 Task: Look for Airbnb properties in Loch Garman, Ireland from 22nd November, 2023 to 30th November, 2023 for 2 adults.1  bedroom having 1 bed and 1 bathroom. Property type can be hotel. Booking option can be shelf check-in. Look for 3 properties as per requirement.
Action: Mouse moved to (445, 153)
Screenshot: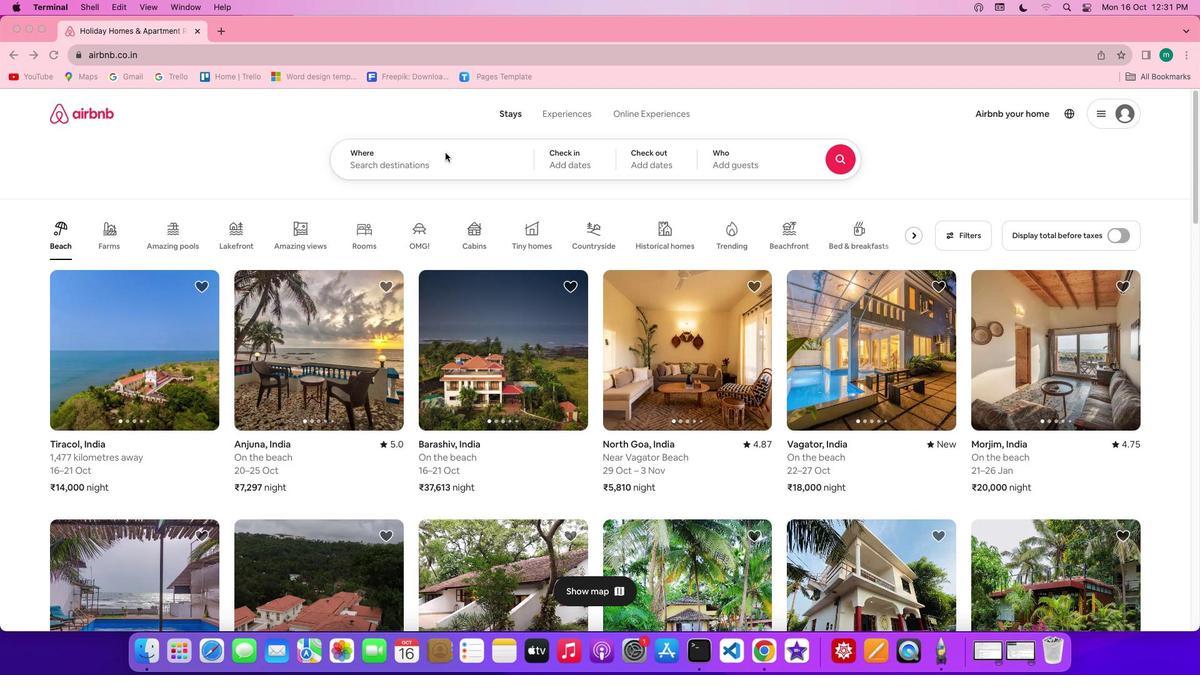 
Action: Mouse pressed left at (445, 153)
Screenshot: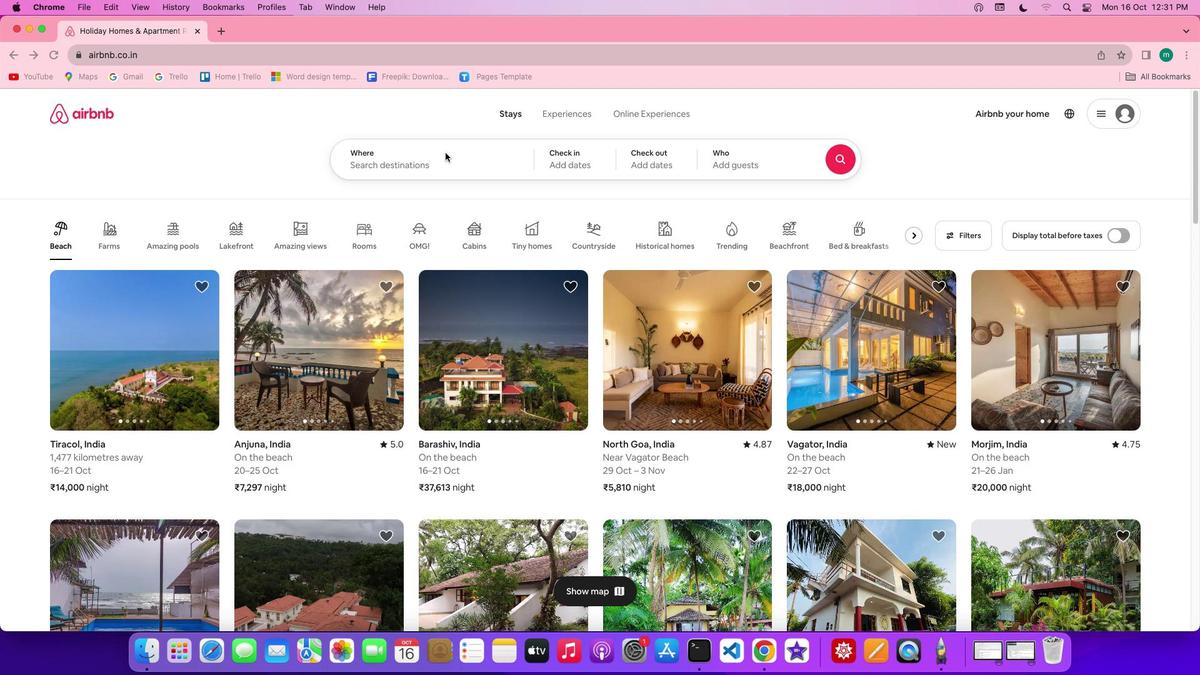 
Action: Mouse moved to (445, 153)
Screenshot: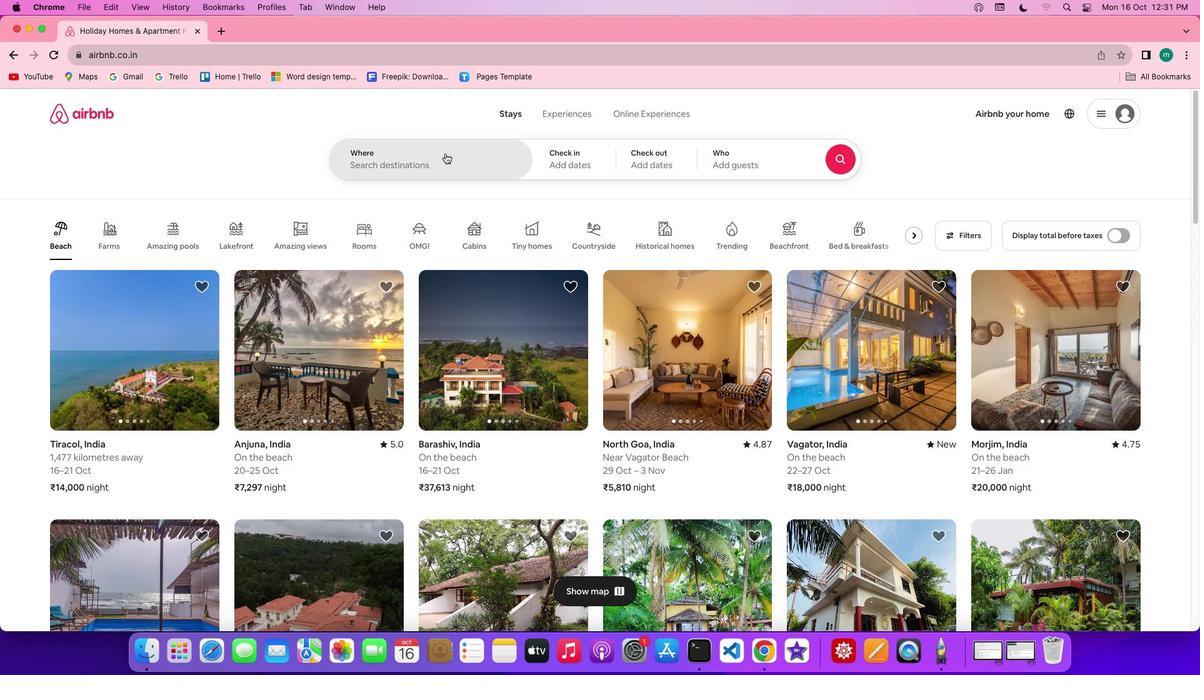 
Action: Mouse pressed left at (445, 153)
Screenshot: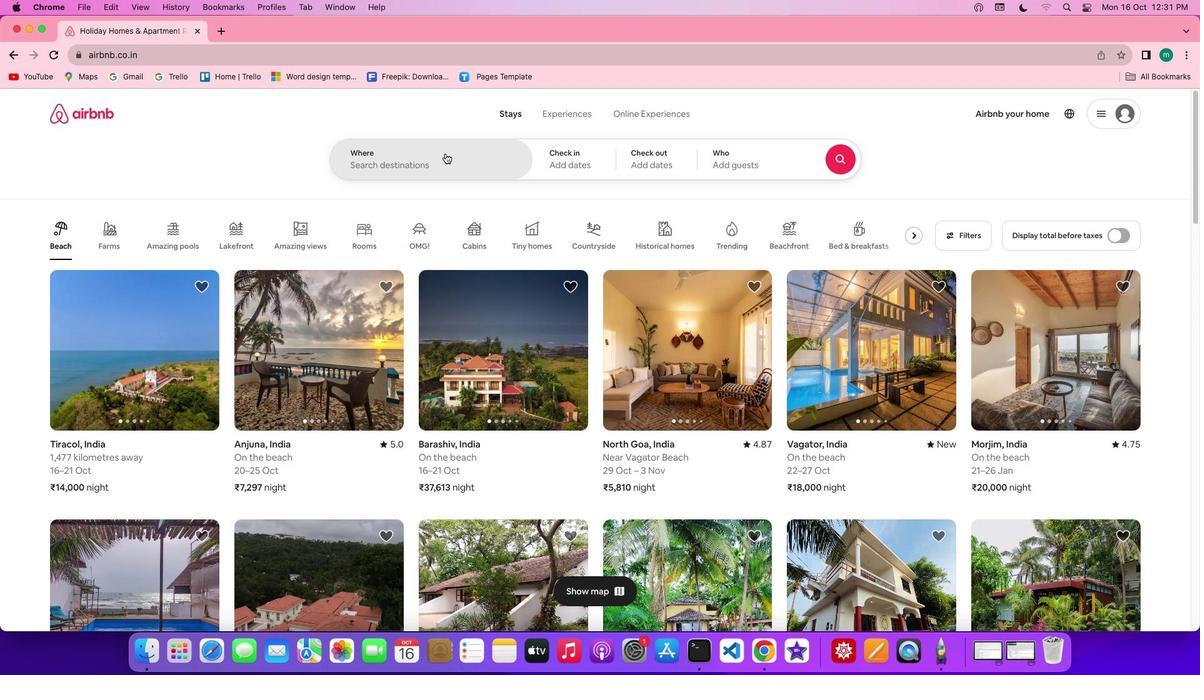 
Action: Key pressed Key.shift'L''o''c''h'Key.spaceKey.shift'G''a''r''m''a''n'','Key.shift'I''r''e''l''a''n''d'
Screenshot: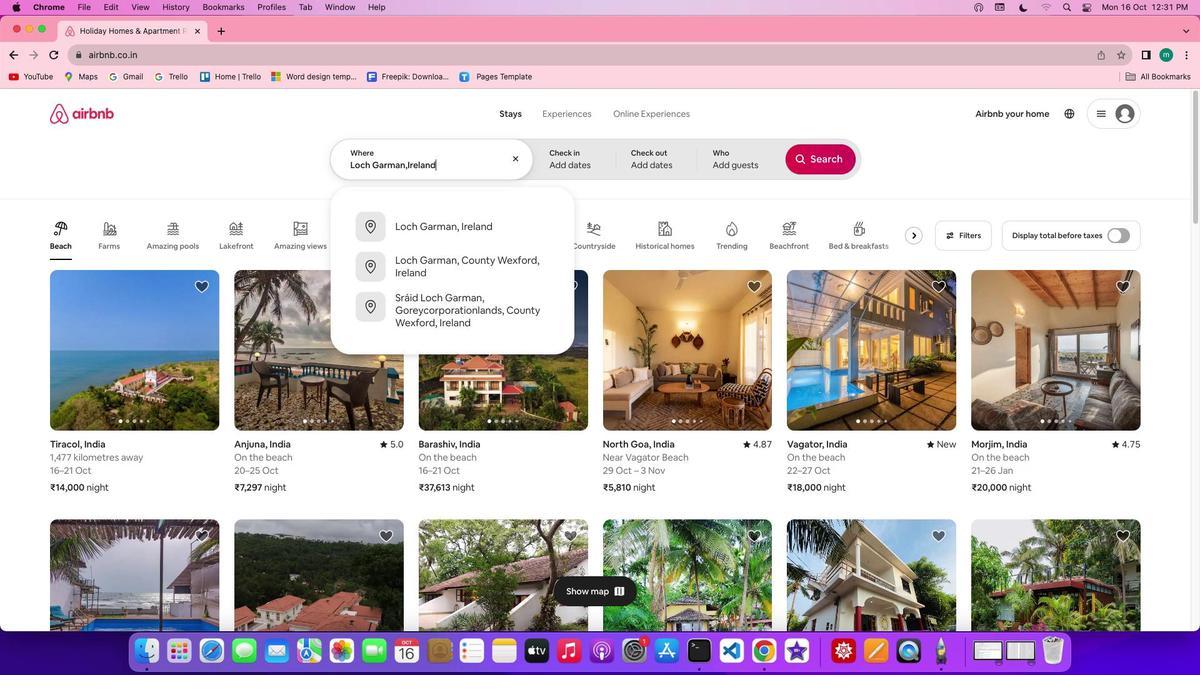 
Action: Mouse moved to (460, 214)
Screenshot: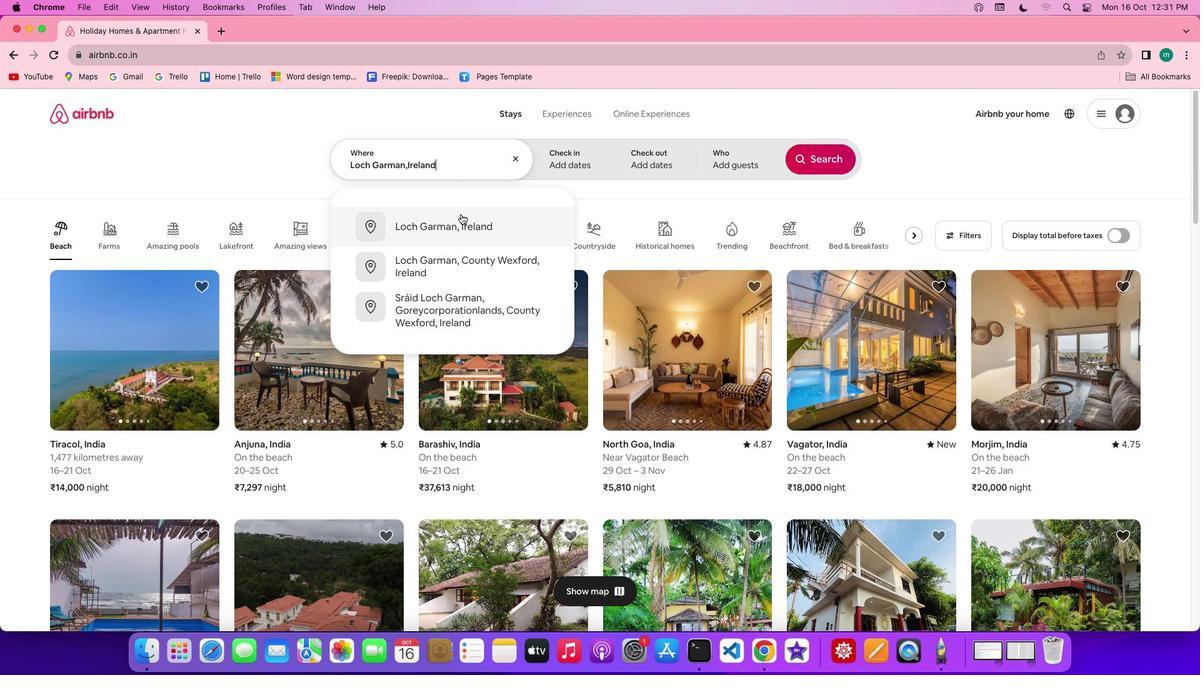 
Action: Mouse pressed left at (460, 214)
Screenshot: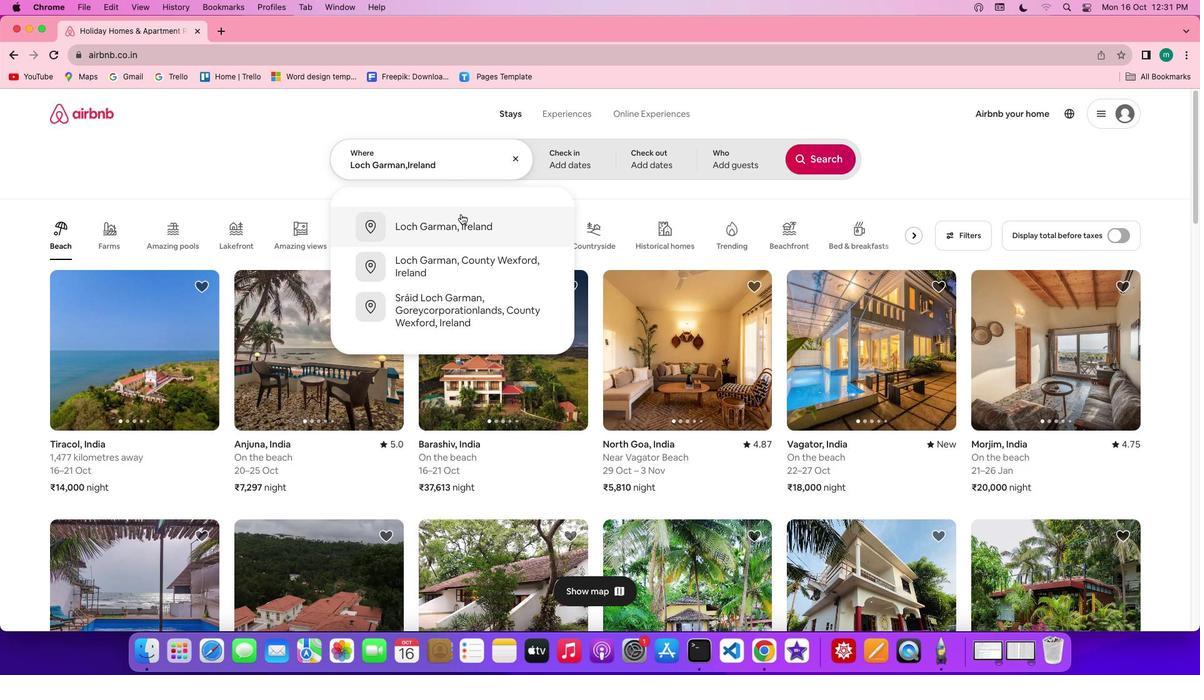 
Action: Mouse moved to (716, 403)
Screenshot: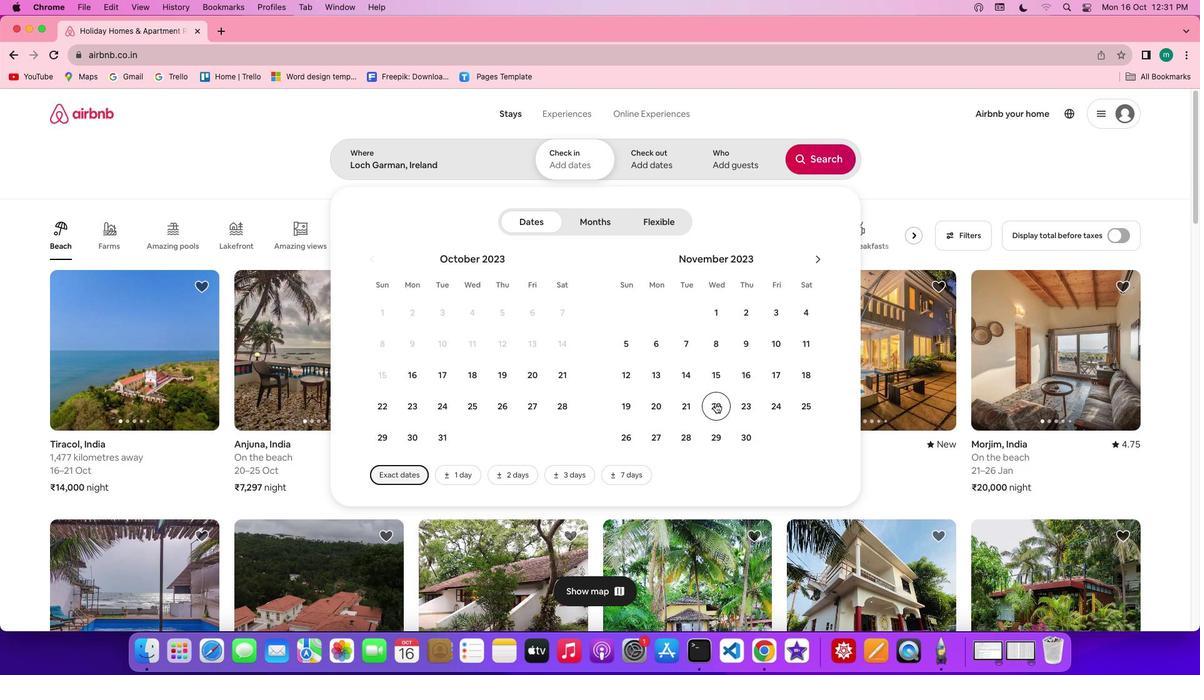 
Action: Mouse pressed left at (716, 403)
Screenshot: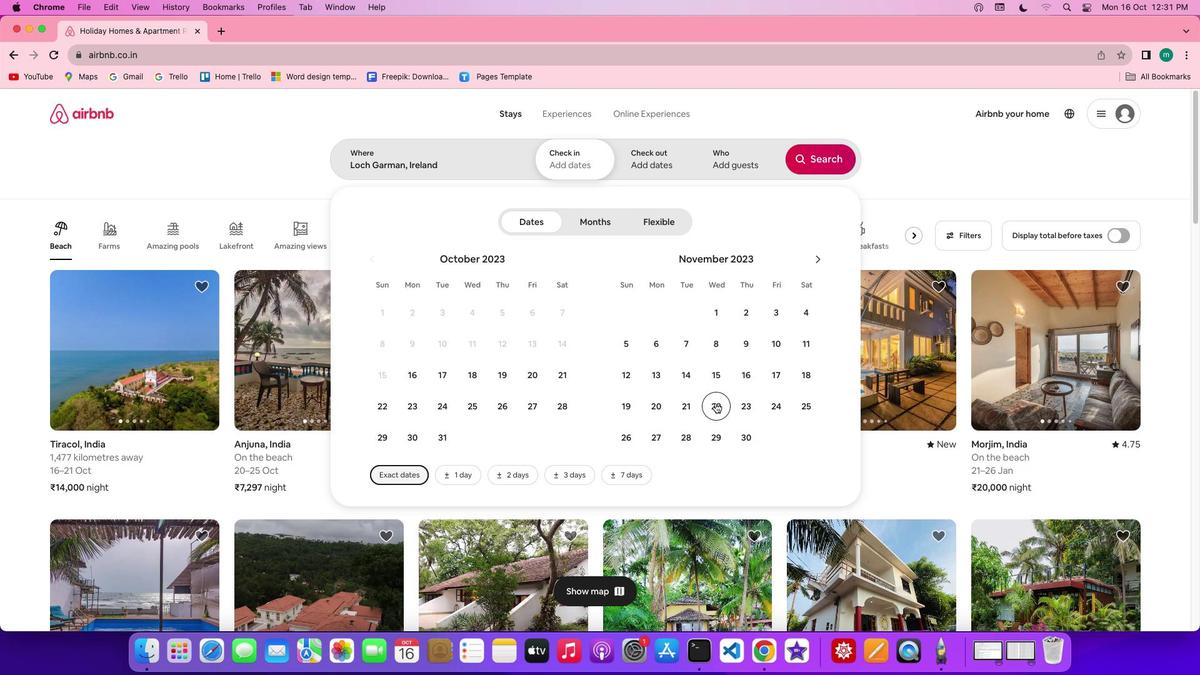 
Action: Mouse moved to (755, 441)
Screenshot: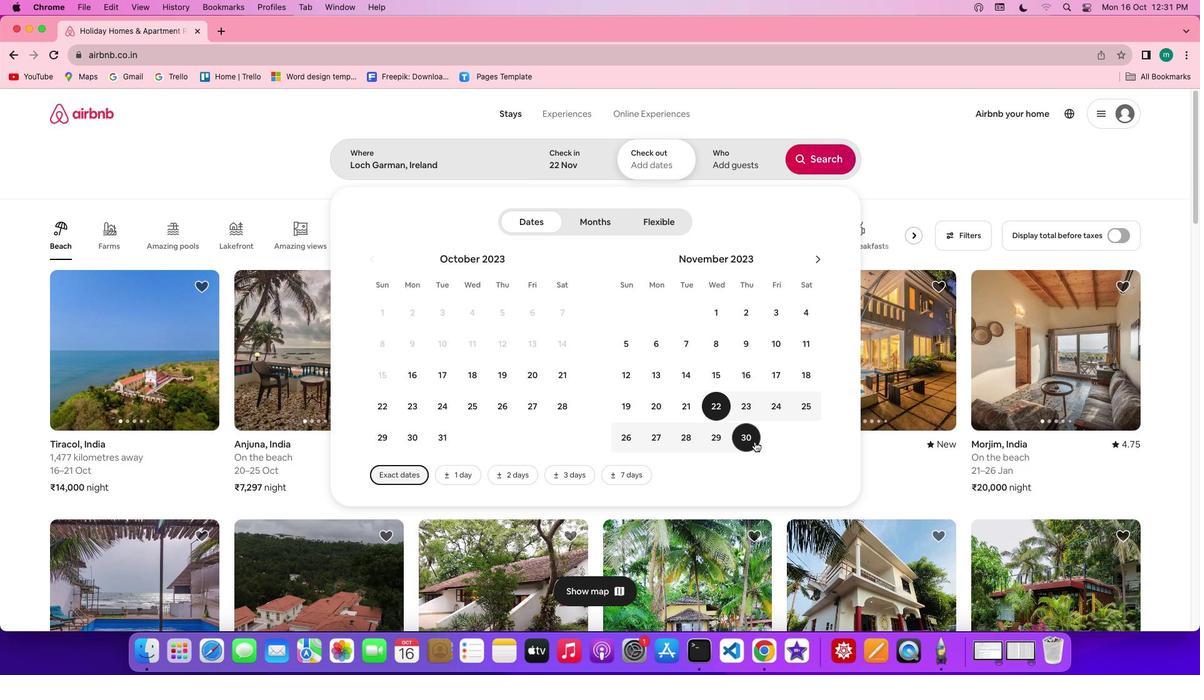 
Action: Mouse pressed left at (755, 441)
Screenshot: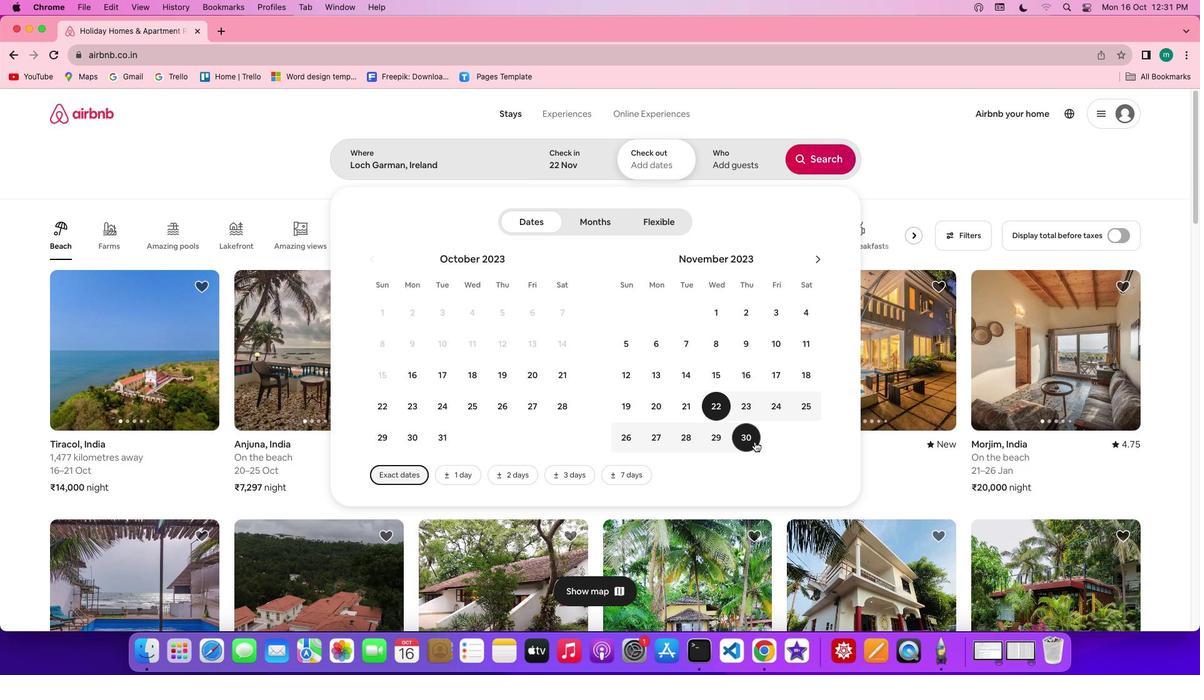 
Action: Mouse moved to (724, 144)
Screenshot: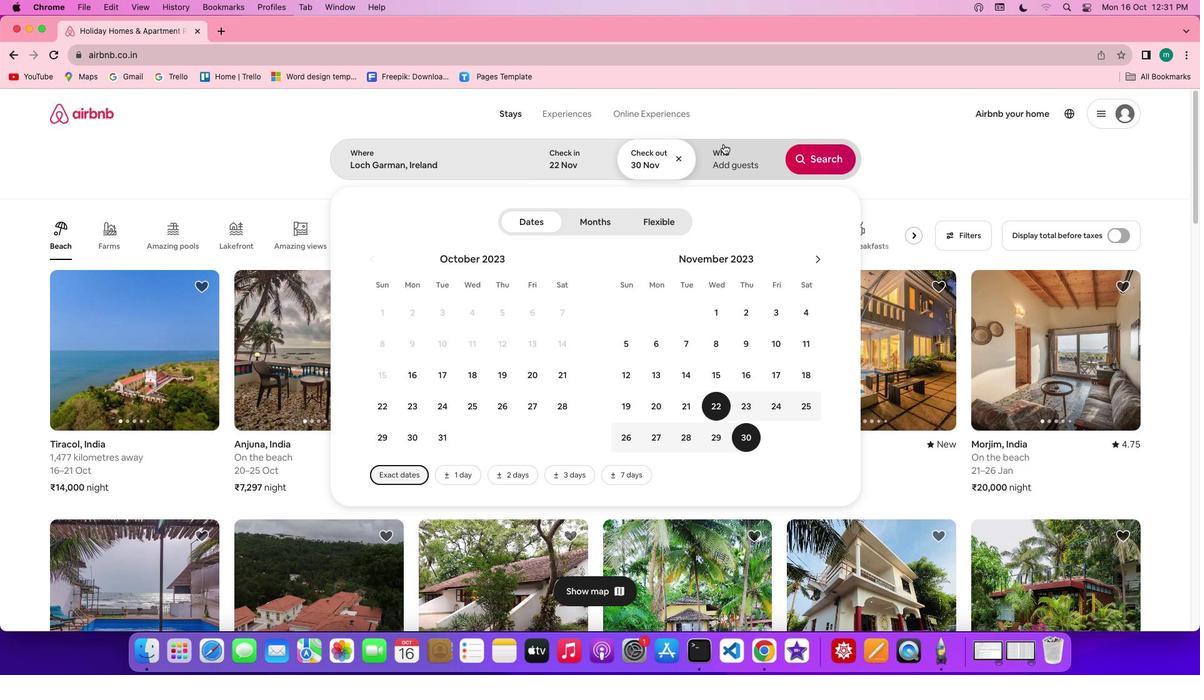 
Action: Mouse pressed left at (724, 144)
Screenshot: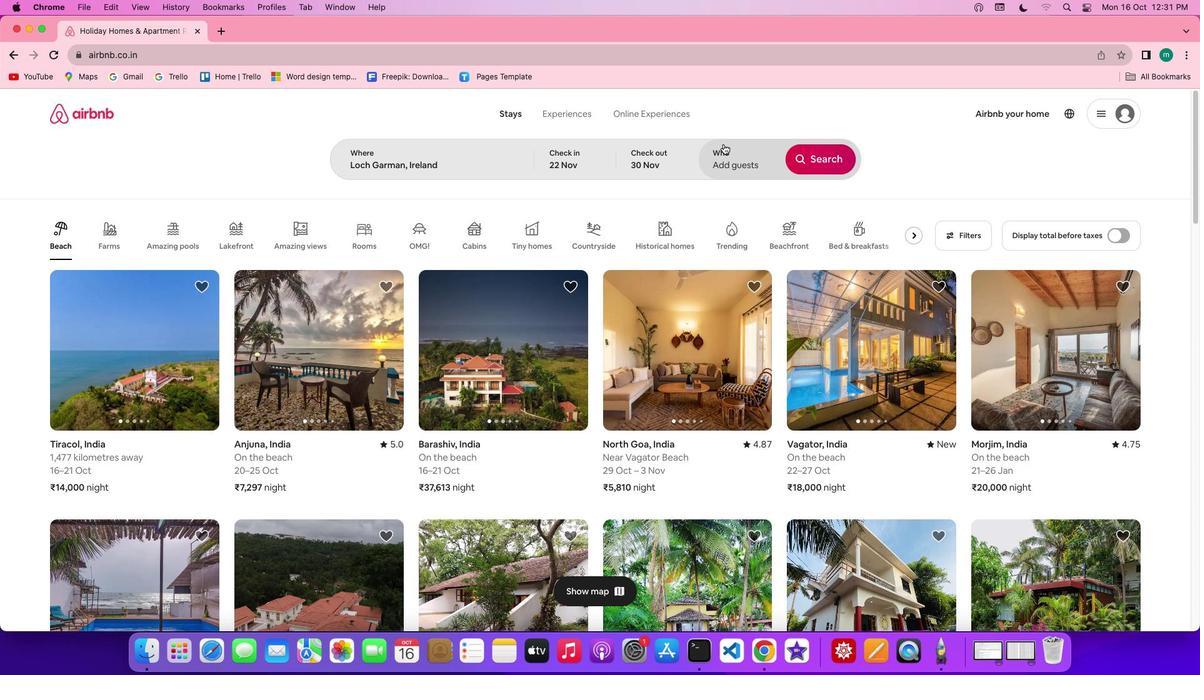 
Action: Mouse moved to (823, 225)
Screenshot: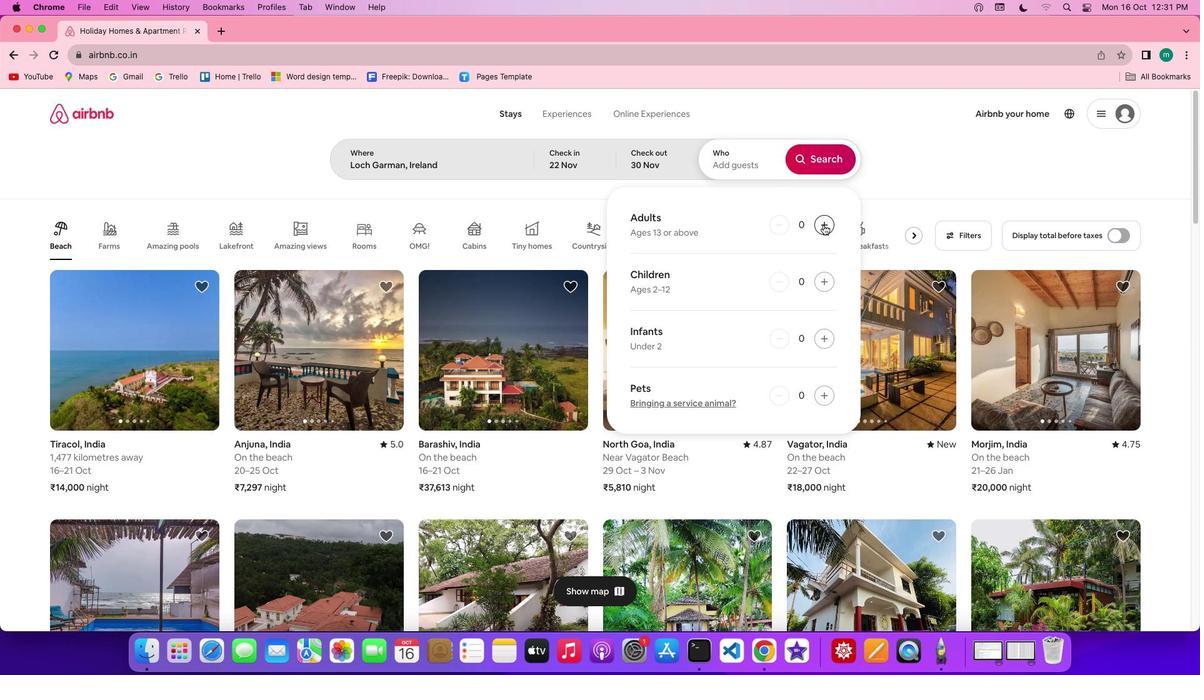
Action: Mouse pressed left at (823, 225)
Screenshot: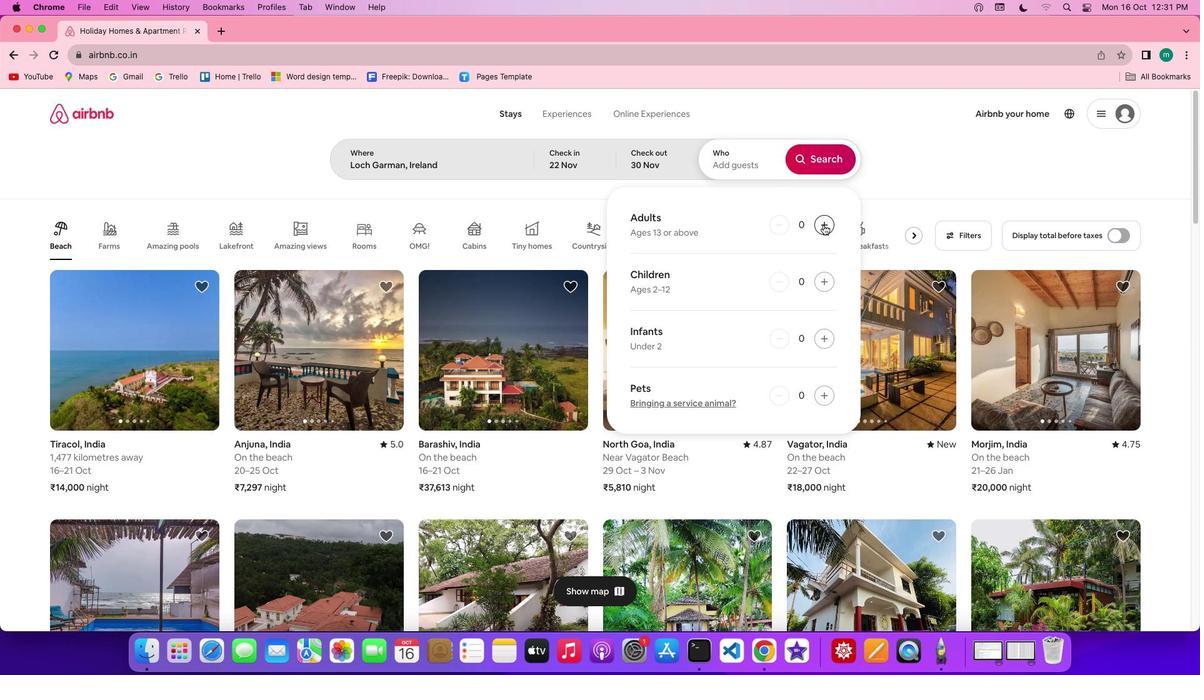 
Action: Mouse pressed left at (823, 225)
Screenshot: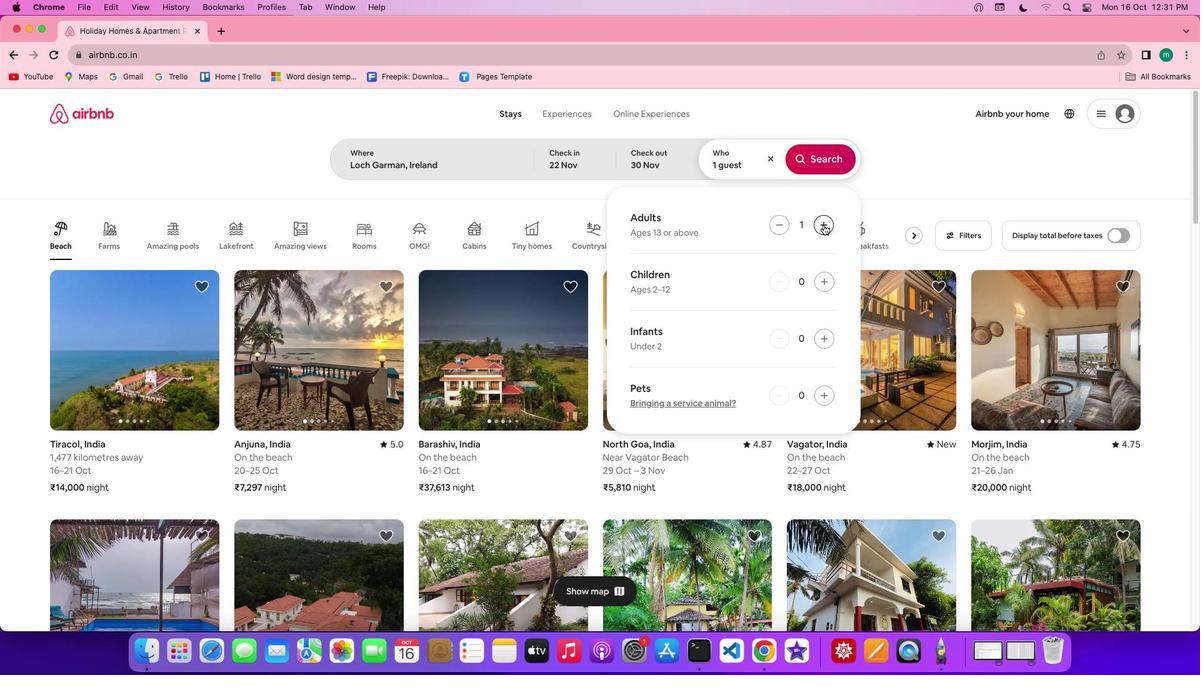 
Action: Mouse moved to (829, 163)
Screenshot: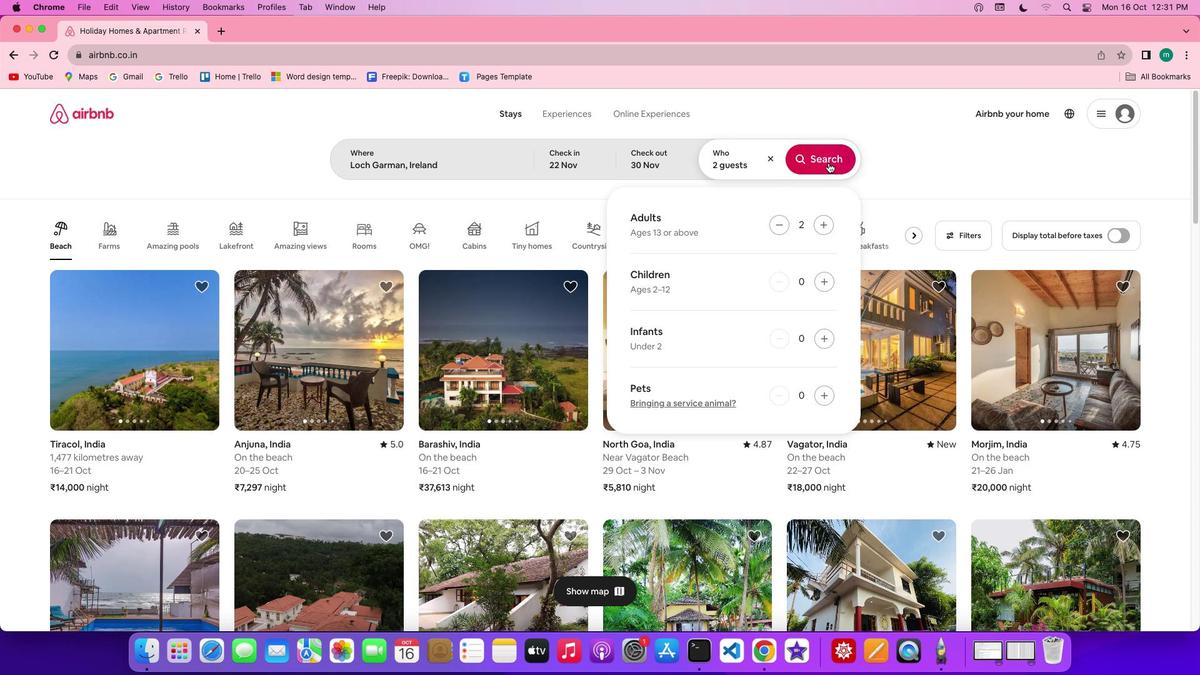 
Action: Mouse pressed left at (829, 163)
Screenshot: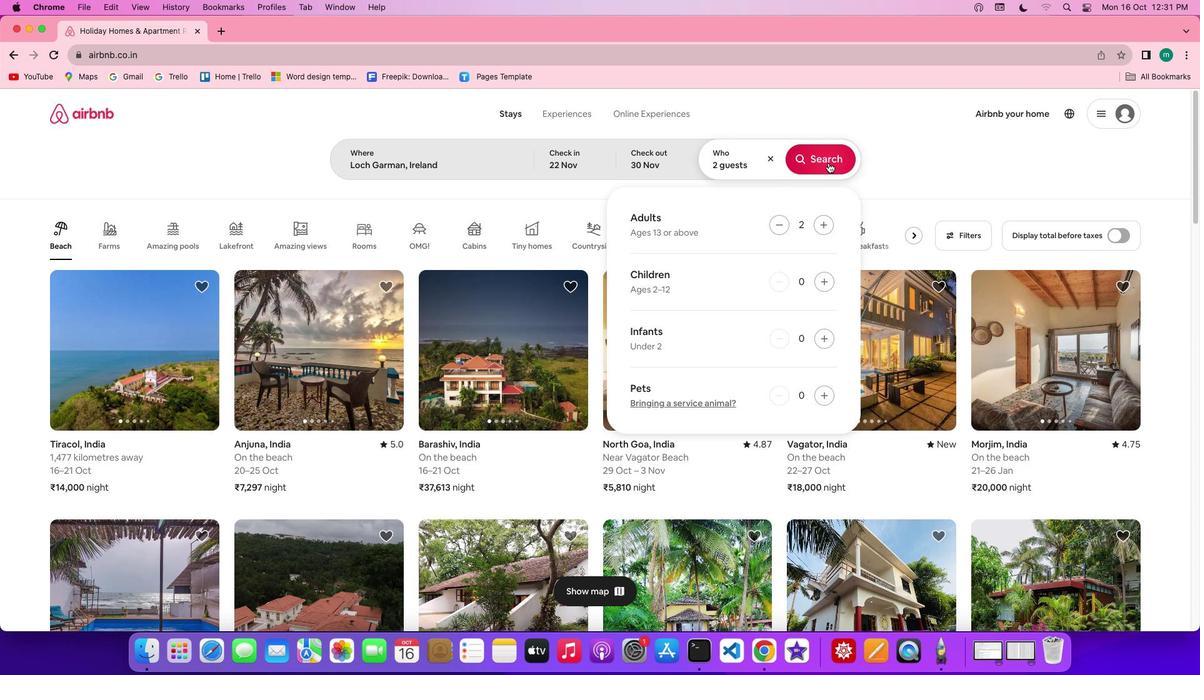 
Action: Mouse moved to (1021, 163)
Screenshot: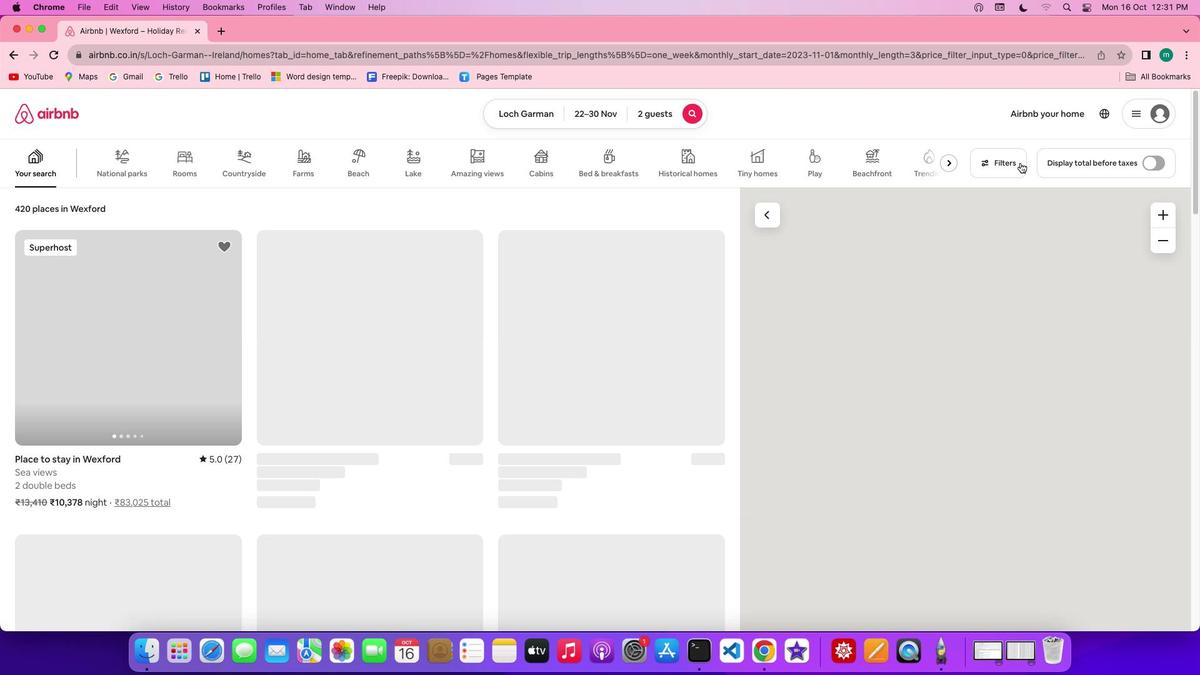 
Action: Mouse pressed left at (1021, 163)
Screenshot: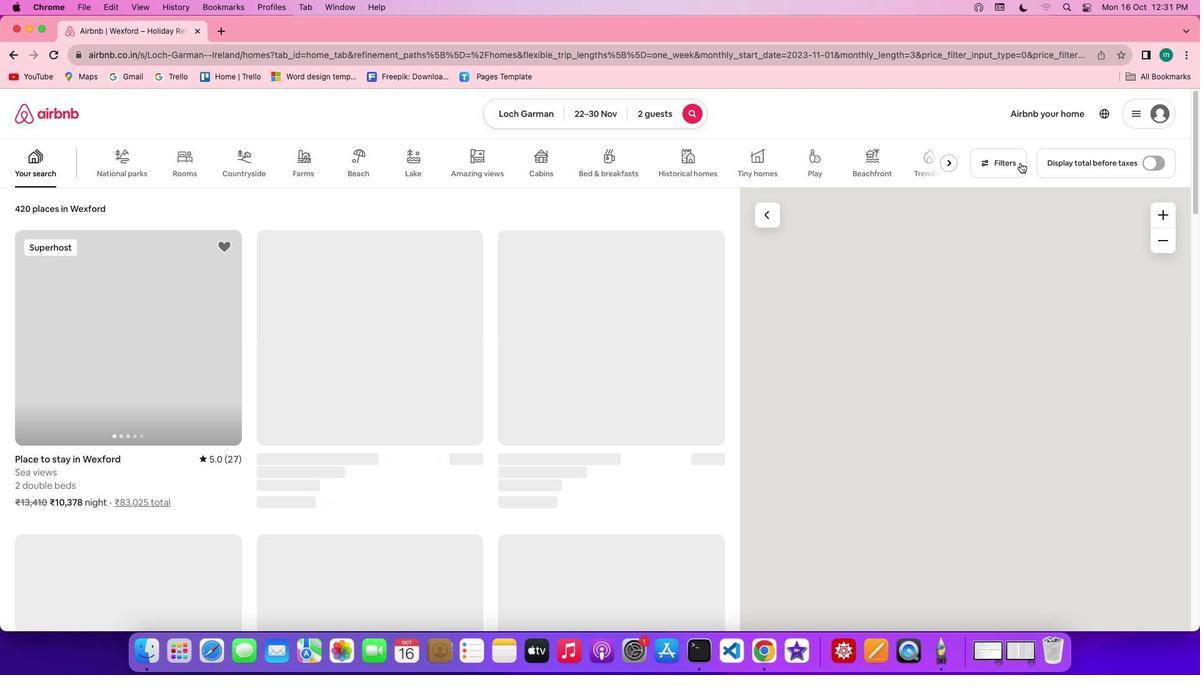 
Action: Mouse moved to (1003, 160)
Screenshot: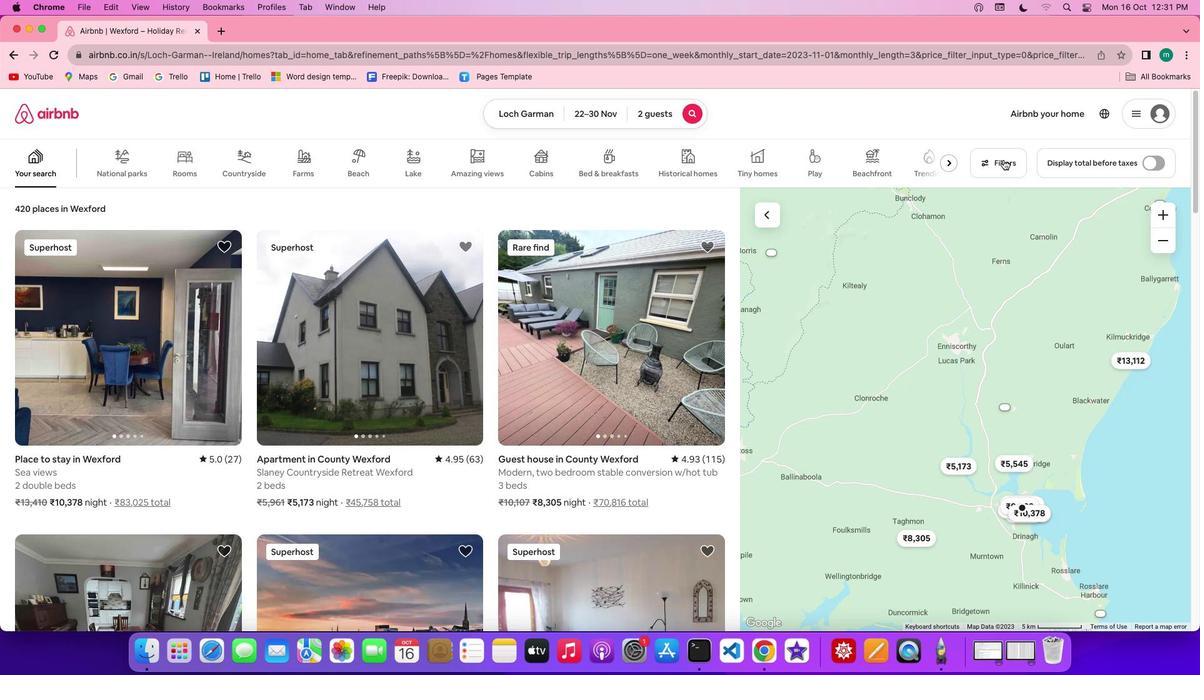 
Action: Mouse pressed left at (1003, 160)
Screenshot: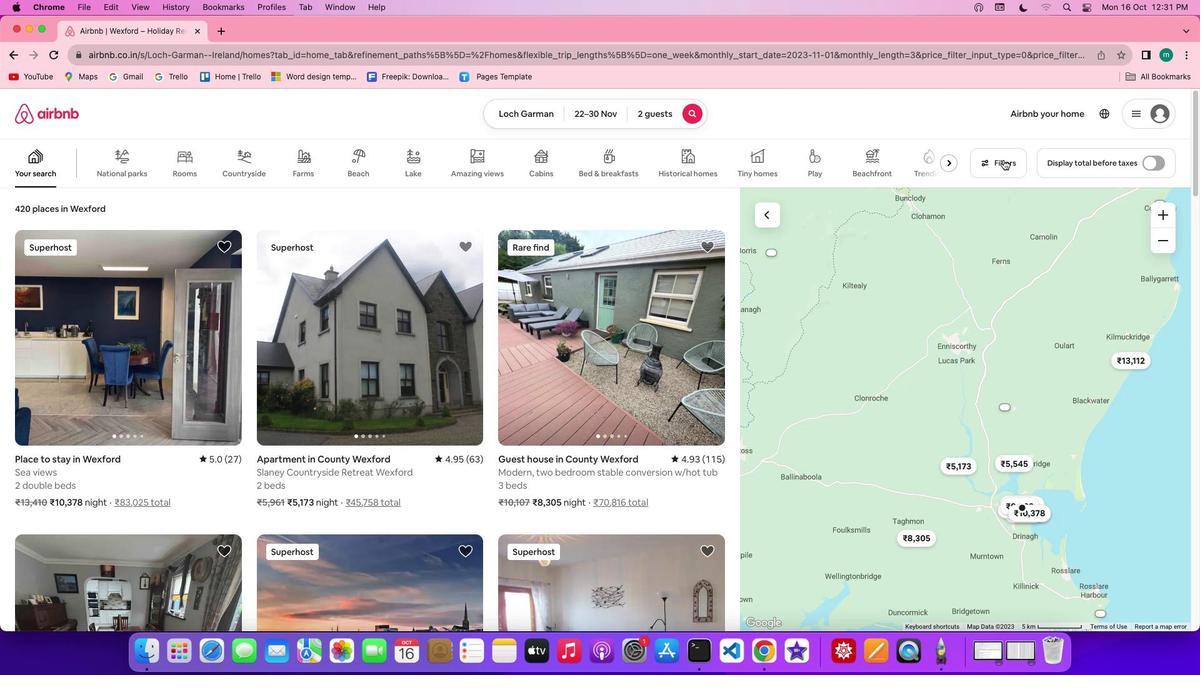 
Action: Mouse moved to (539, 404)
Screenshot: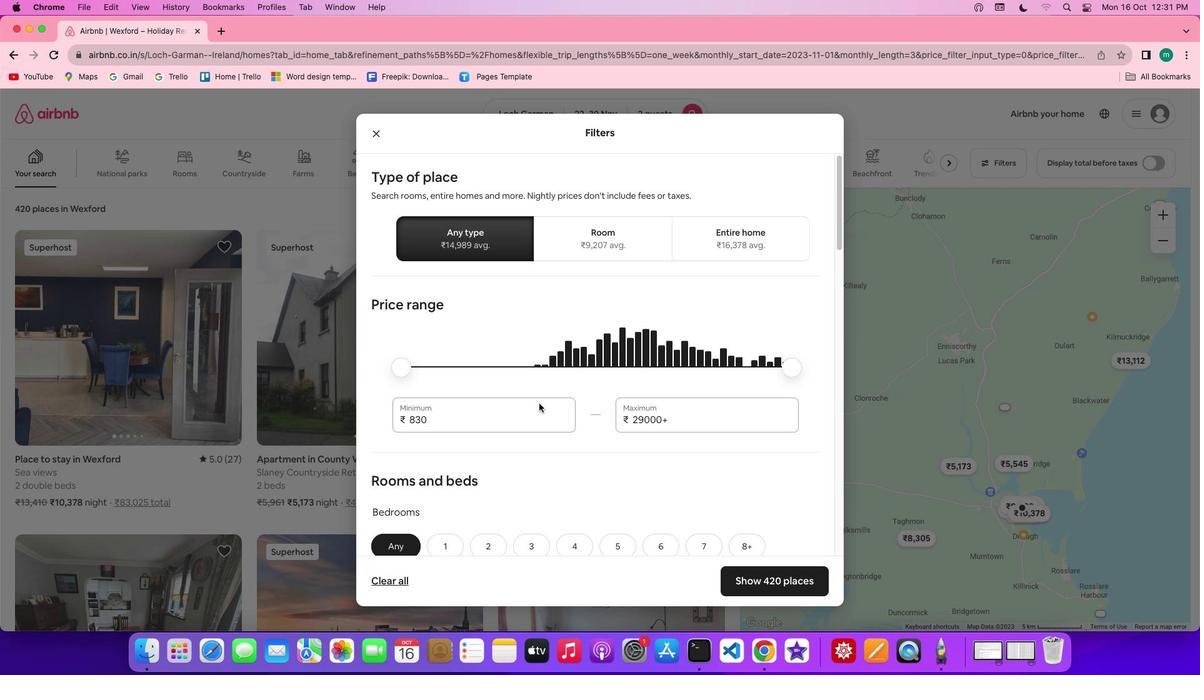 
Action: Mouse scrolled (539, 404) with delta (0, 0)
Screenshot: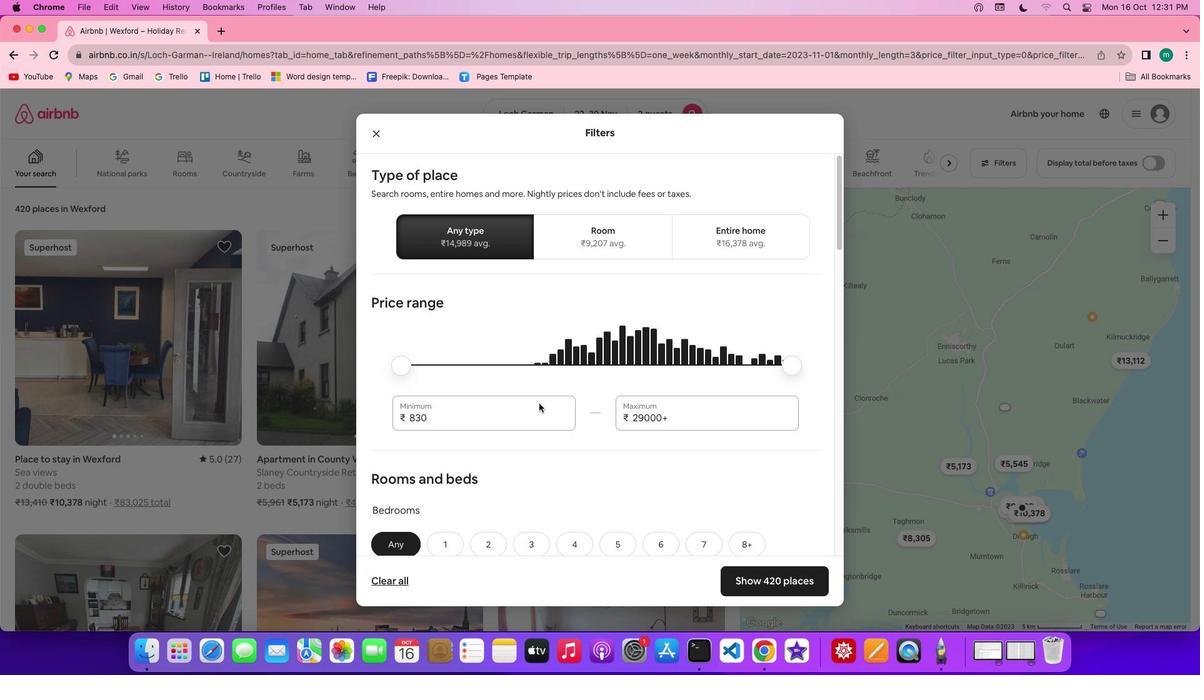 
Action: Mouse scrolled (539, 404) with delta (0, 0)
Screenshot: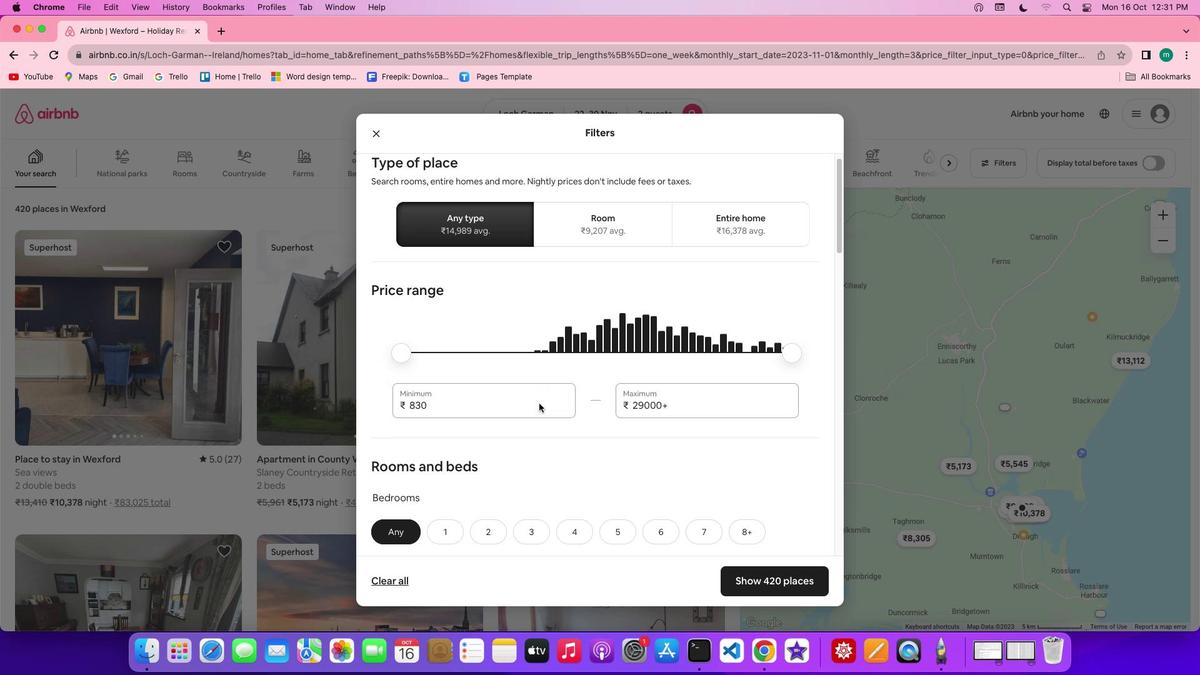 
Action: Mouse scrolled (539, 404) with delta (0, -1)
Screenshot: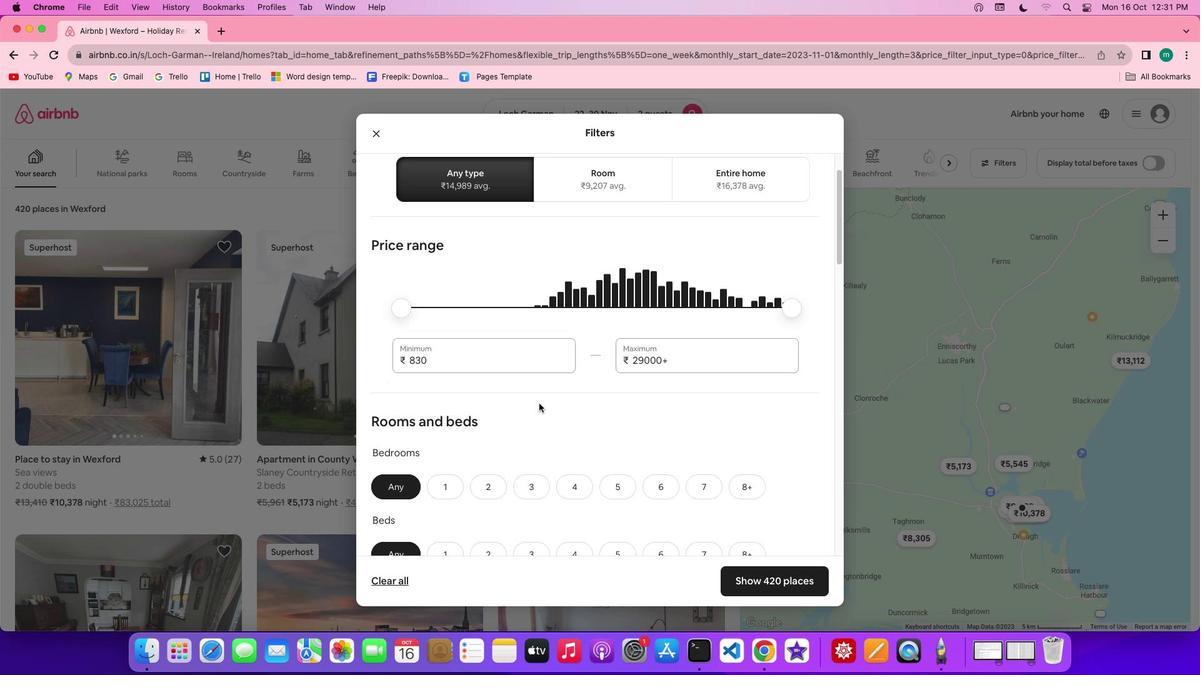 
Action: Mouse scrolled (539, 404) with delta (0, -3)
Screenshot: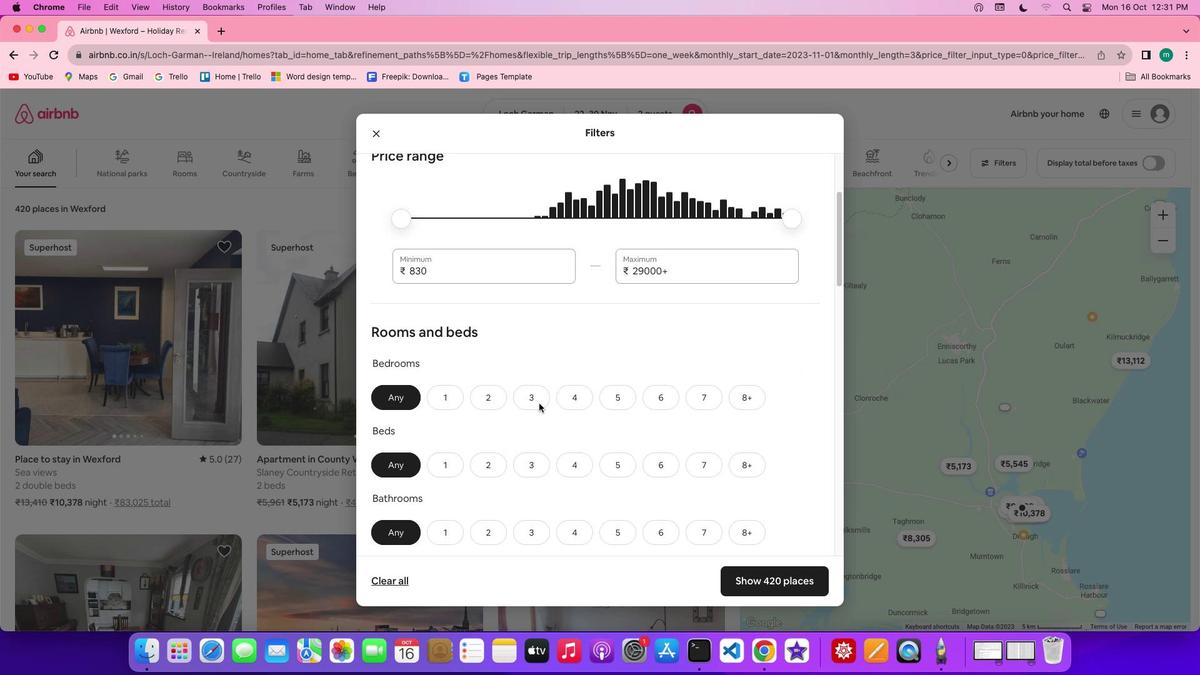 
Action: Mouse moved to (459, 308)
Screenshot: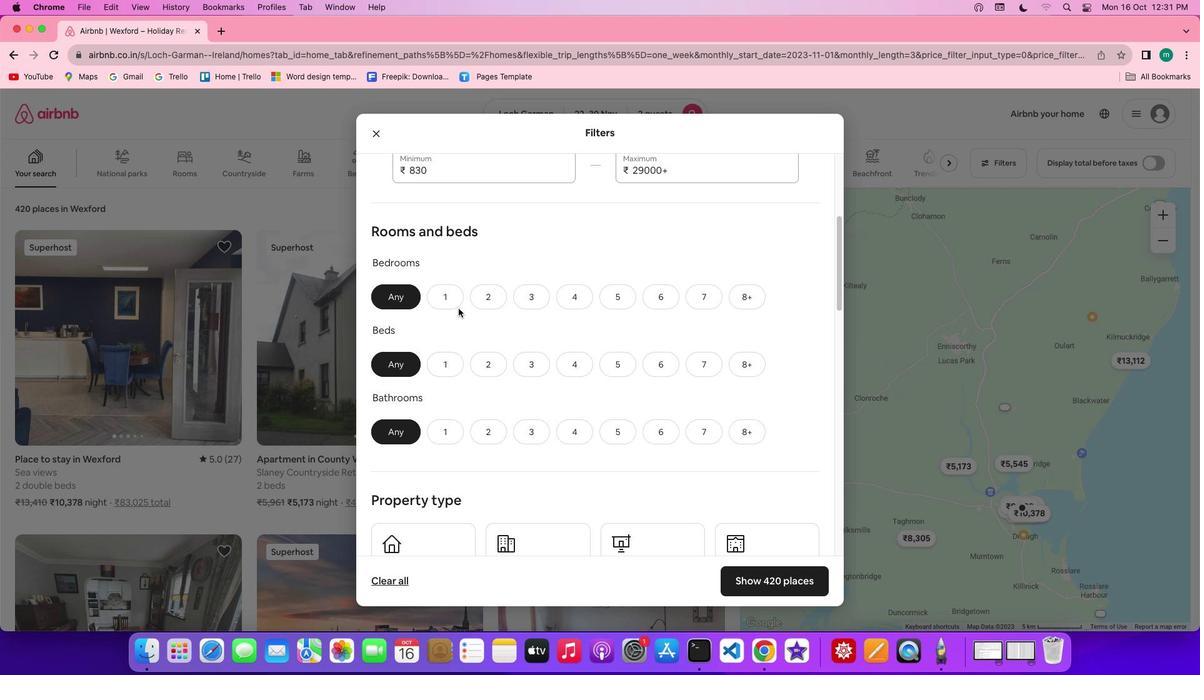 
Action: Mouse pressed left at (459, 308)
Screenshot: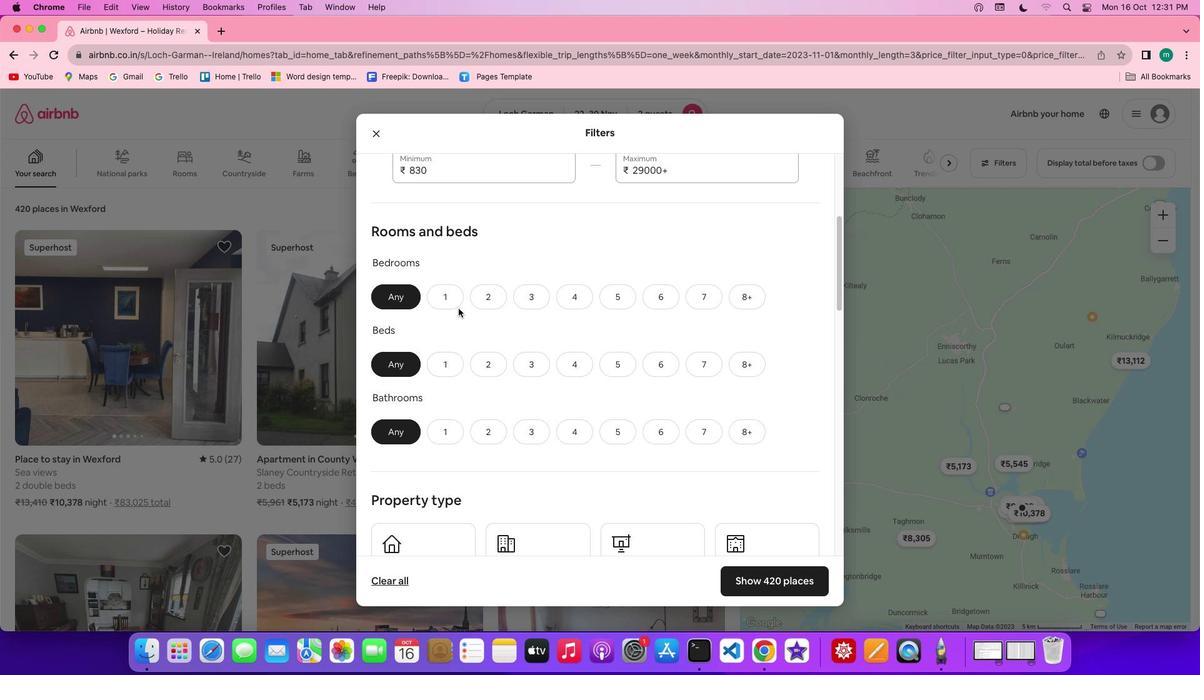 
Action: Mouse moved to (452, 297)
Screenshot: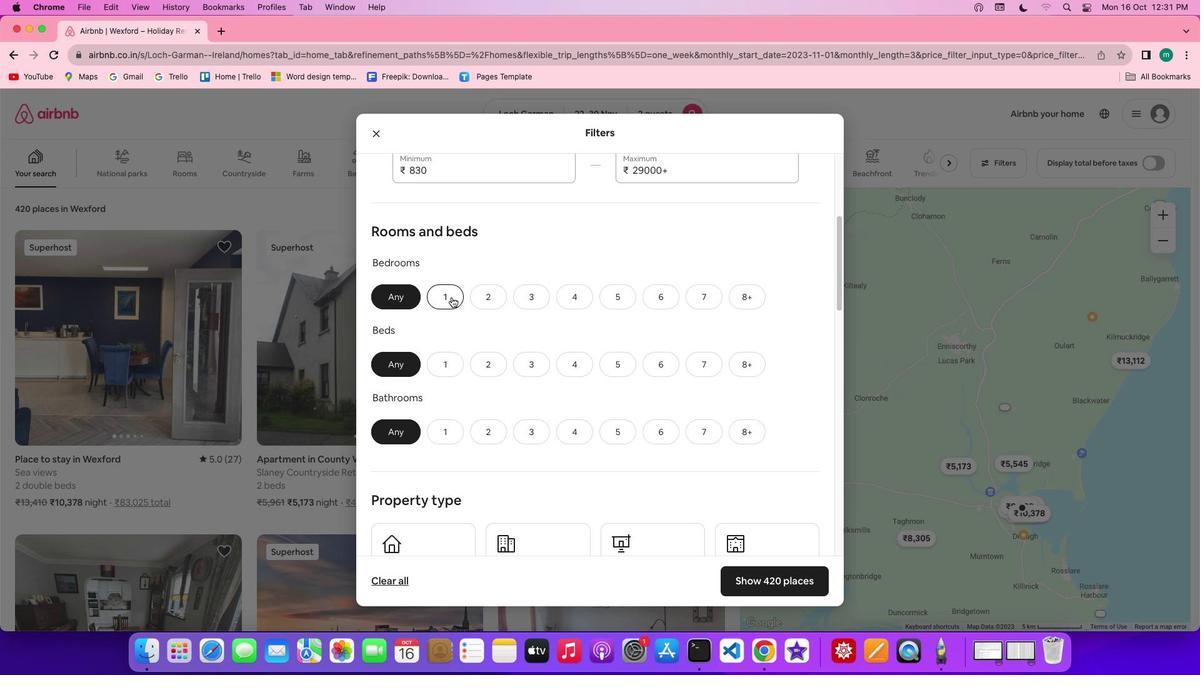 
Action: Mouse pressed left at (452, 297)
Screenshot: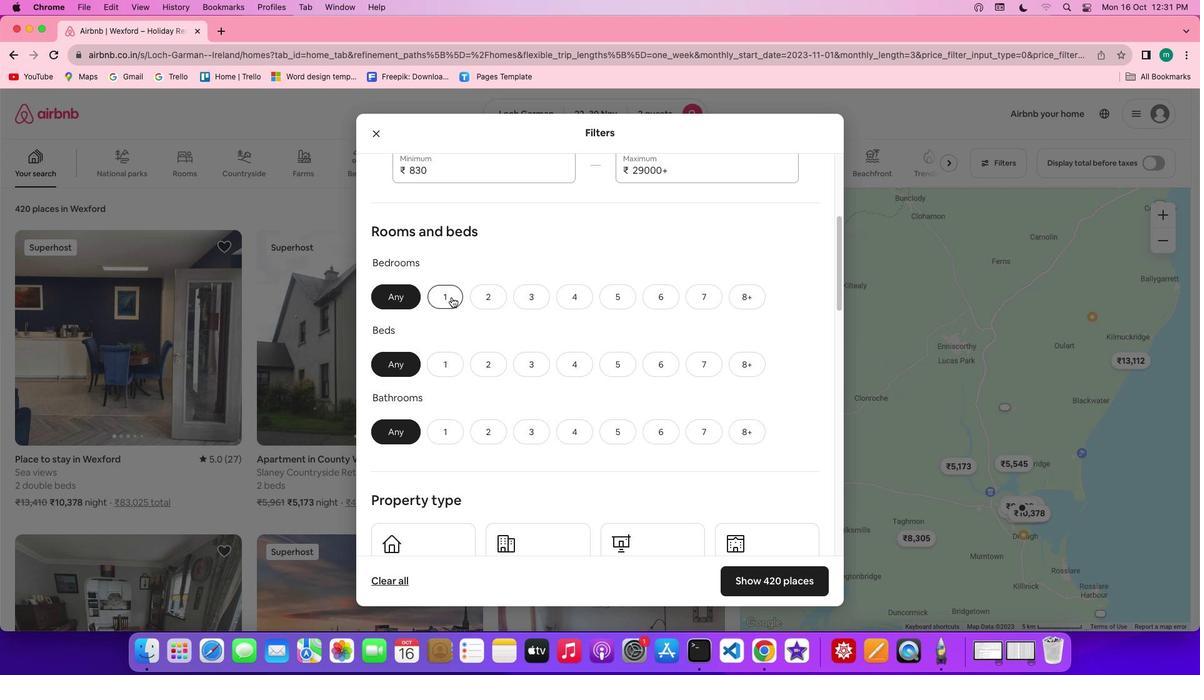 
Action: Mouse moved to (452, 374)
Screenshot: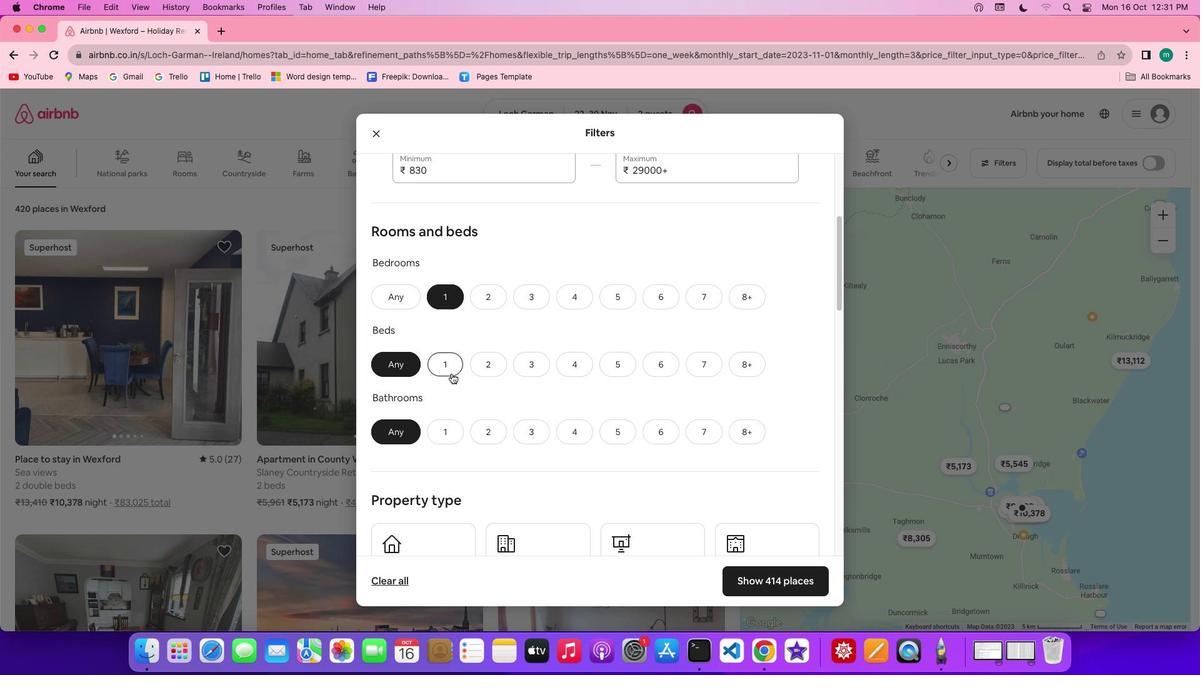 
Action: Mouse pressed left at (452, 374)
Screenshot: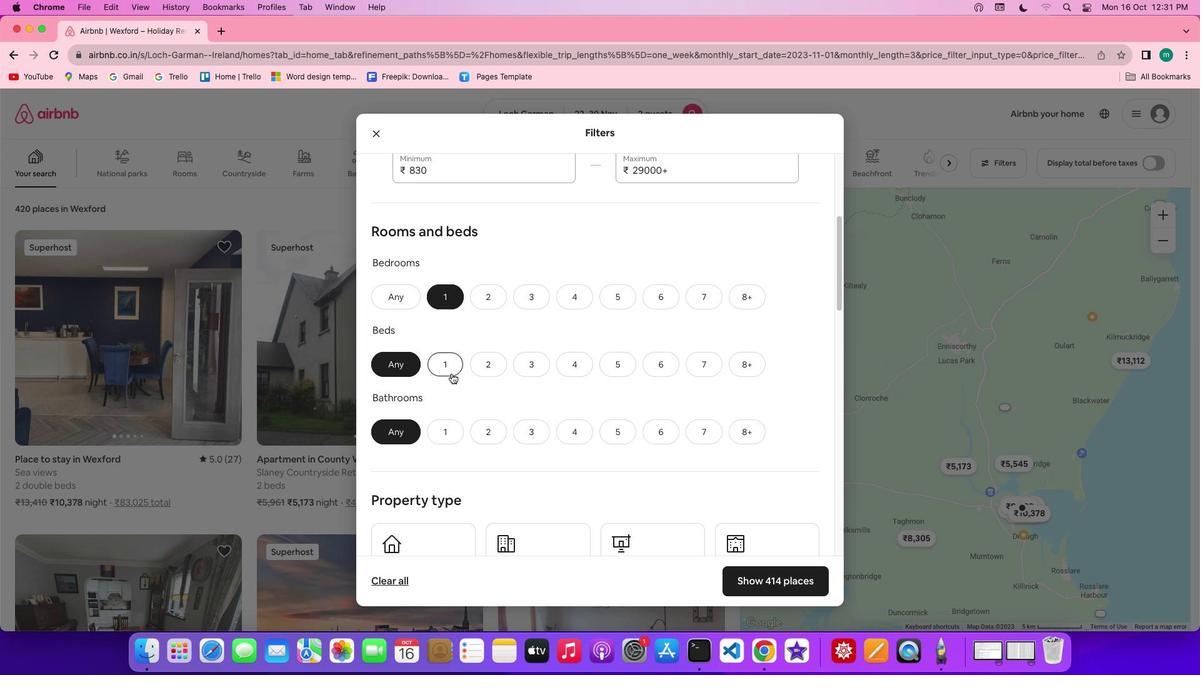
Action: Mouse moved to (449, 427)
Screenshot: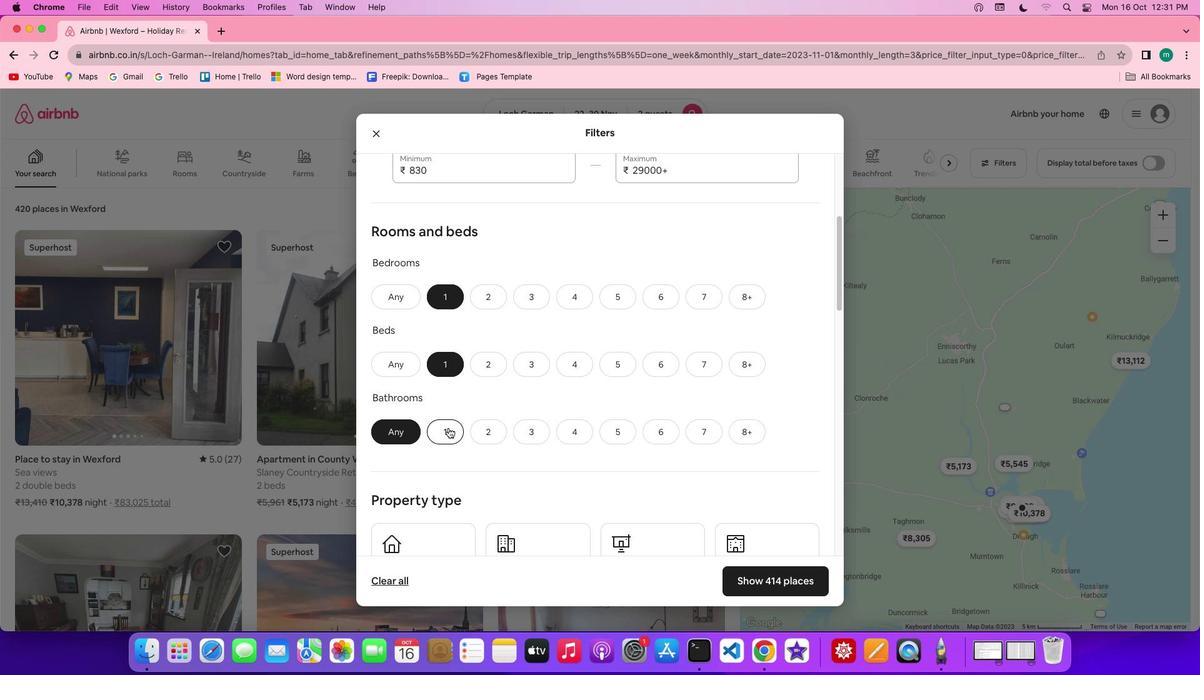 
Action: Mouse pressed left at (449, 427)
Screenshot: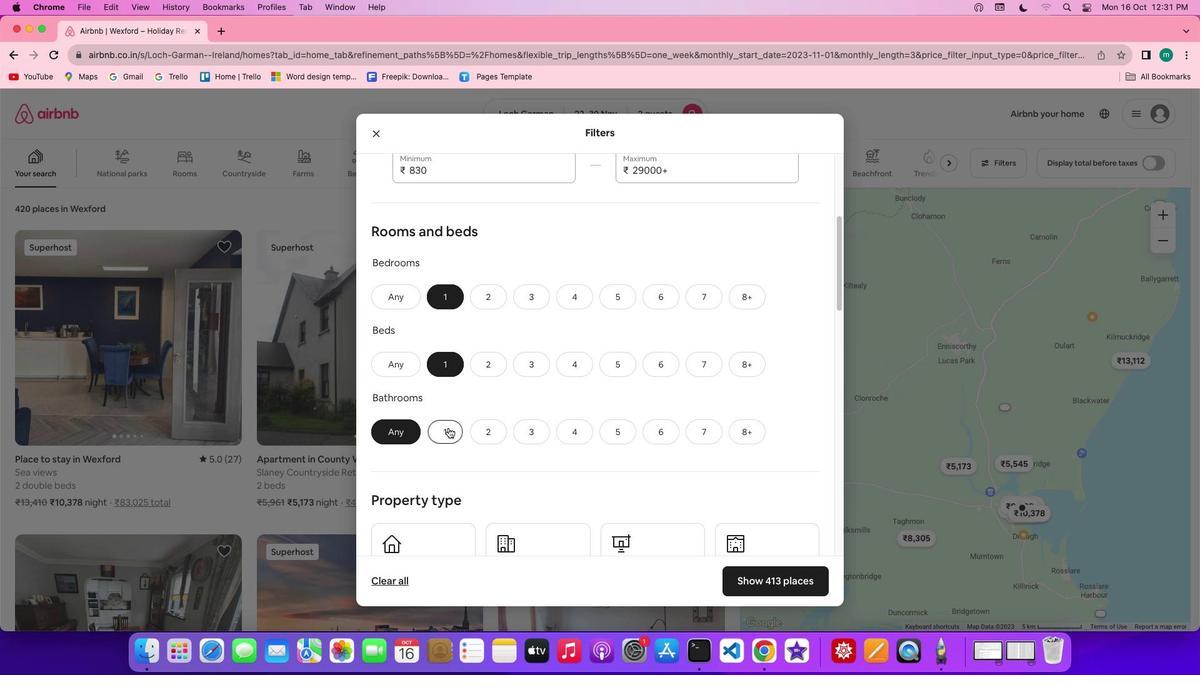 
Action: Mouse moved to (584, 407)
Screenshot: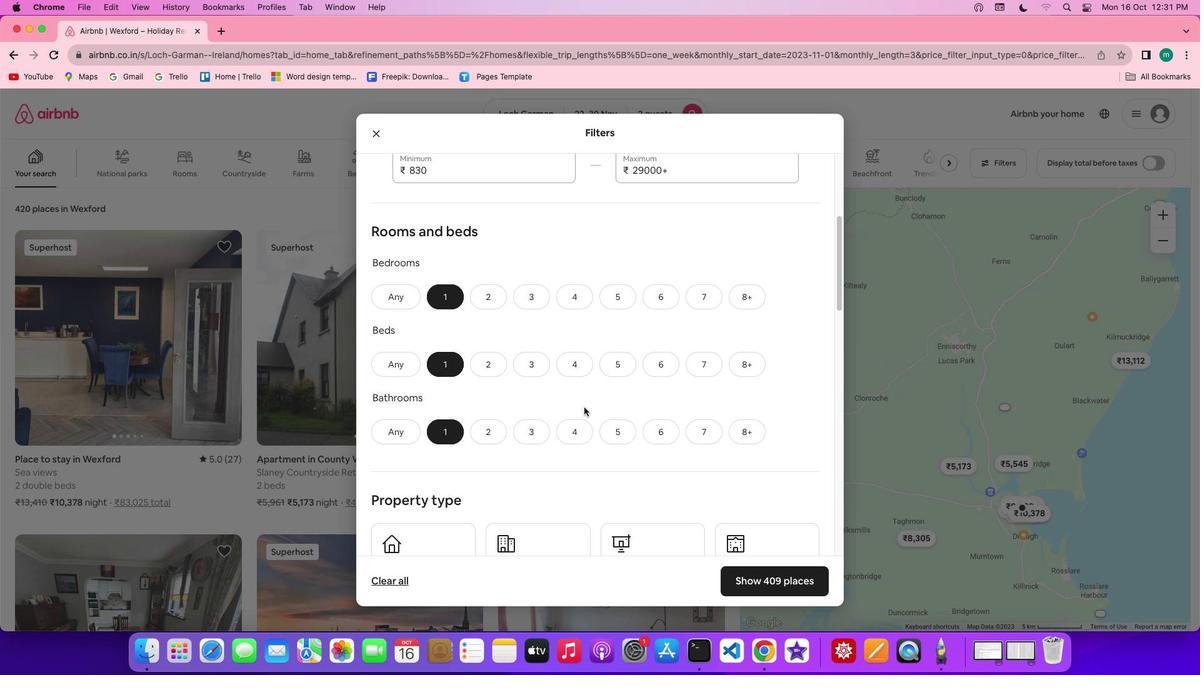 
Action: Mouse scrolled (584, 407) with delta (0, 0)
Screenshot: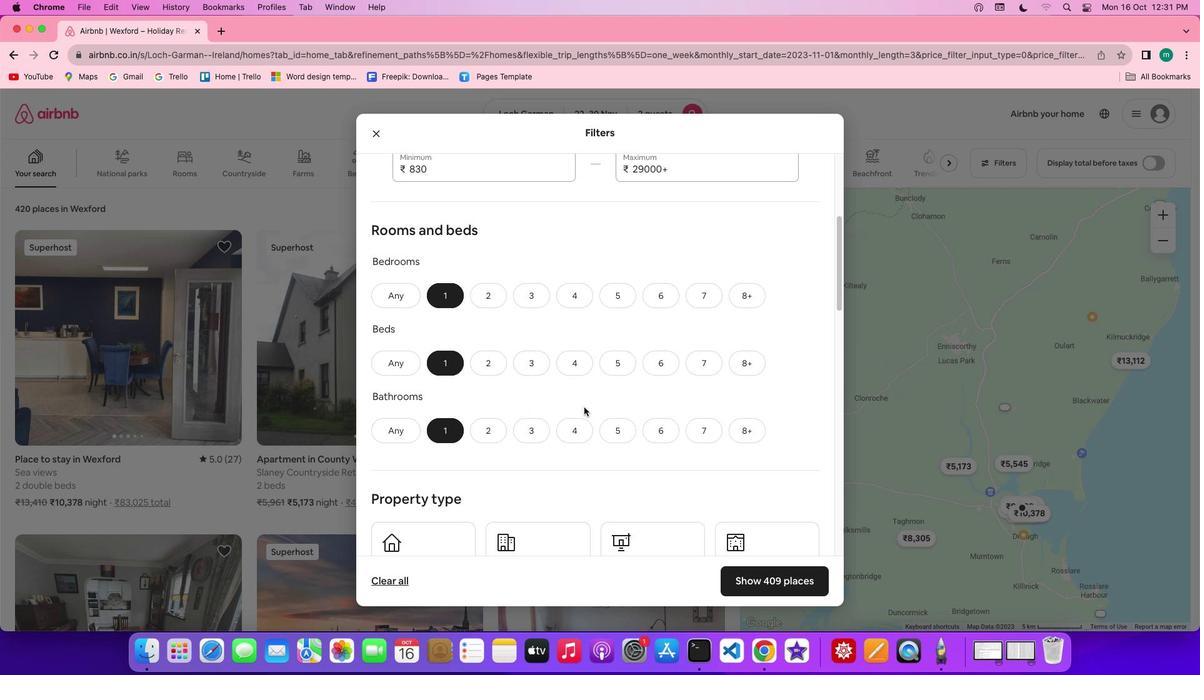 
Action: Mouse scrolled (584, 407) with delta (0, 0)
Screenshot: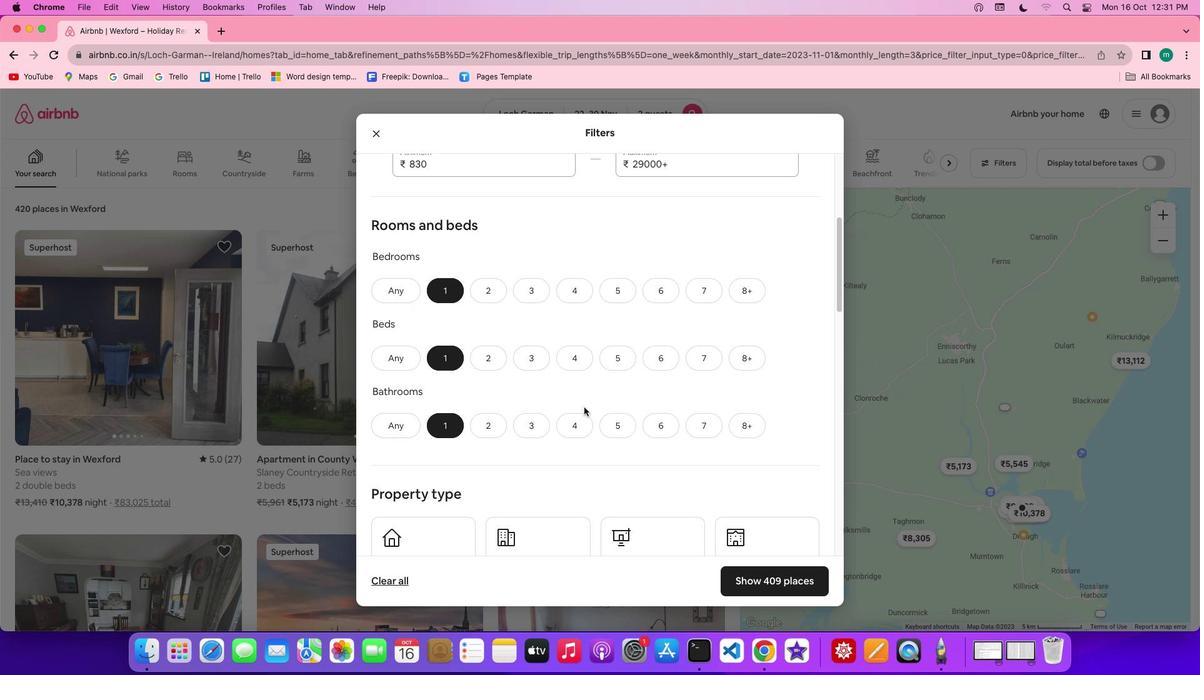 
Action: Mouse scrolled (584, 407) with delta (0, 0)
Screenshot: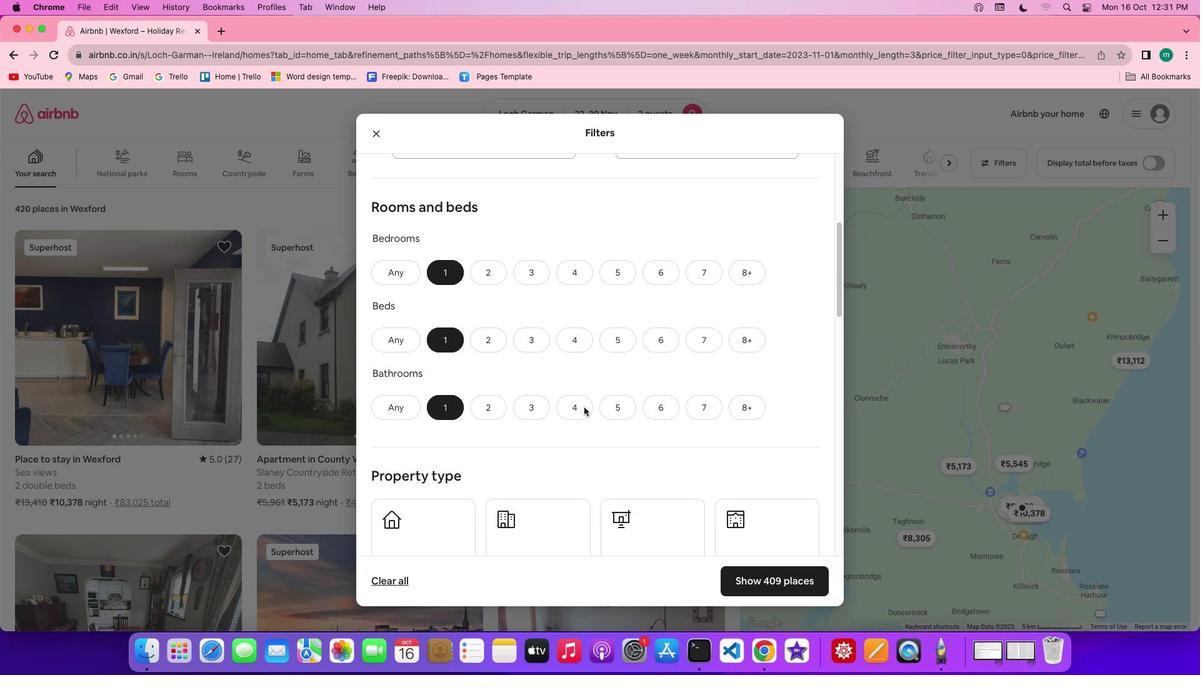
Action: Mouse scrolled (584, 407) with delta (0, 0)
Screenshot: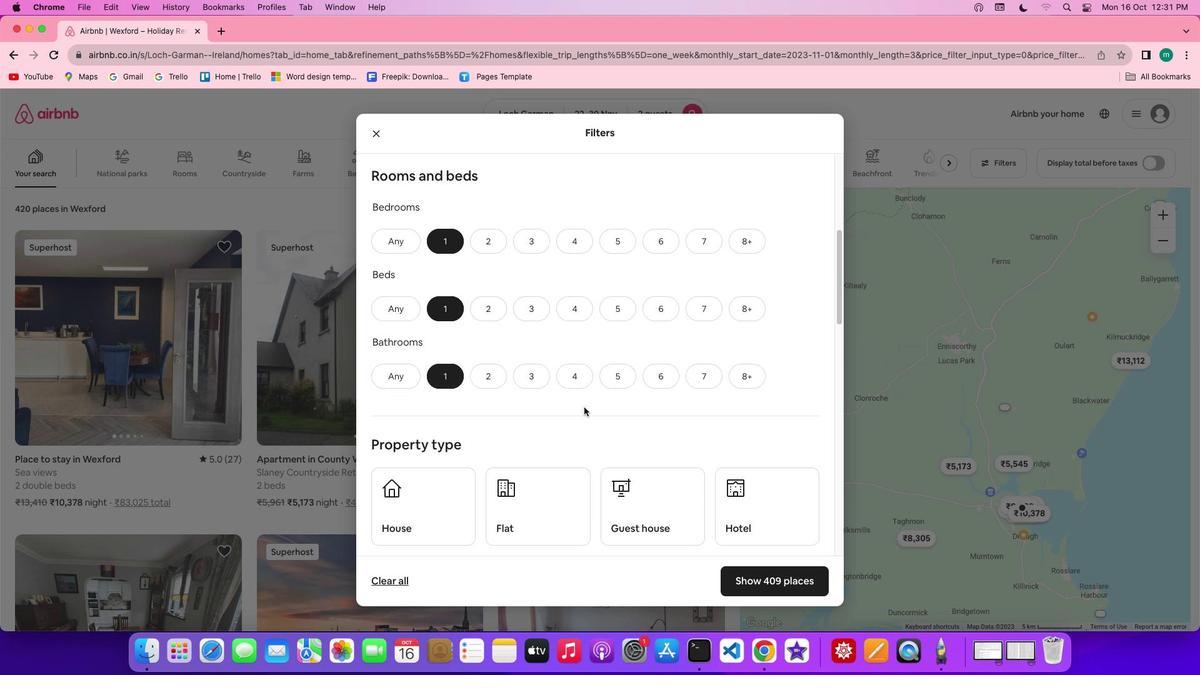 
Action: Mouse scrolled (584, 407) with delta (0, 0)
Screenshot: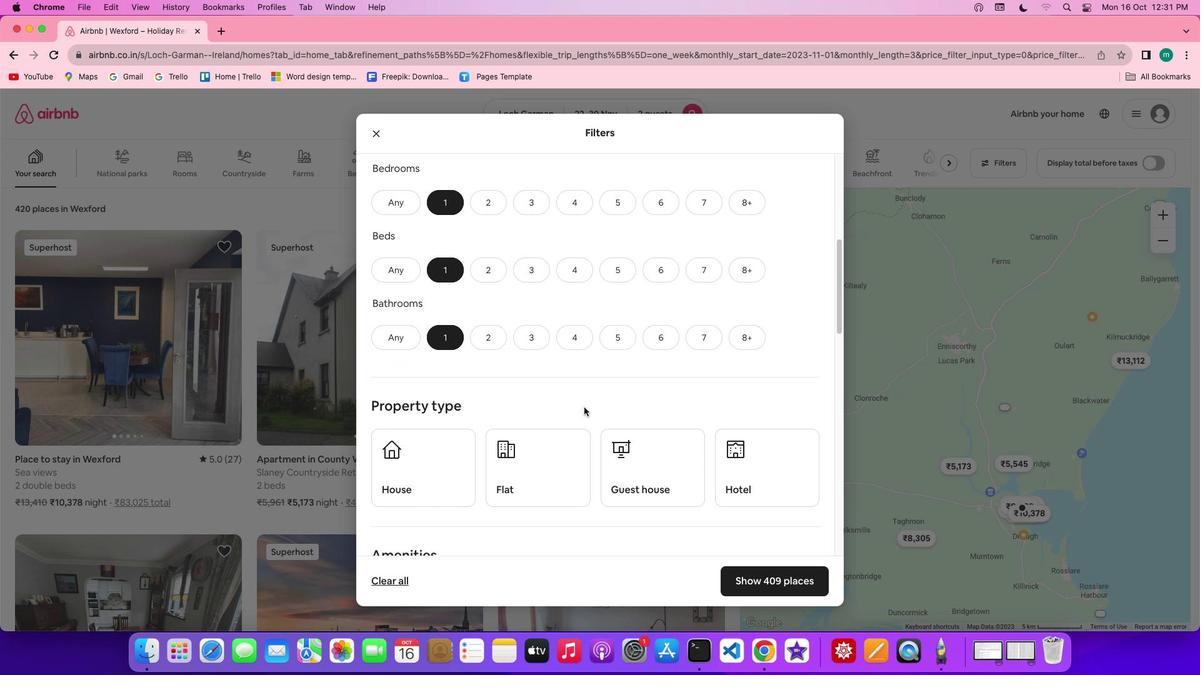 
Action: Mouse scrolled (584, 407) with delta (0, 0)
Screenshot: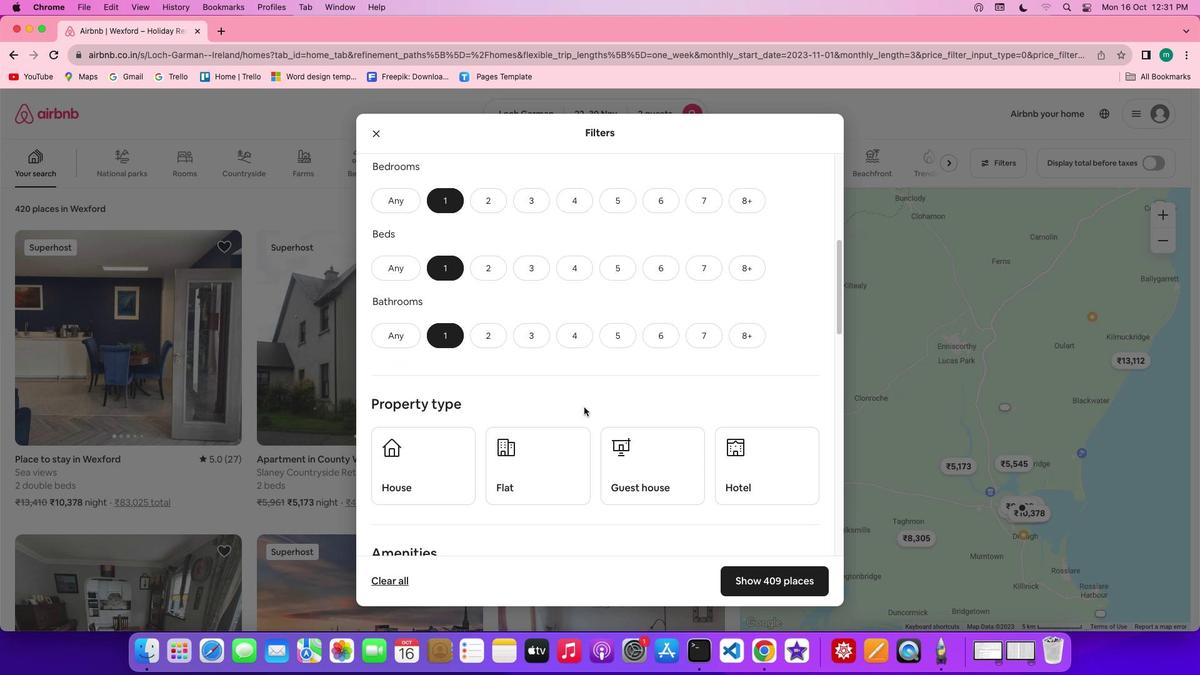 
Action: Mouse scrolled (584, 407) with delta (0, -1)
Screenshot: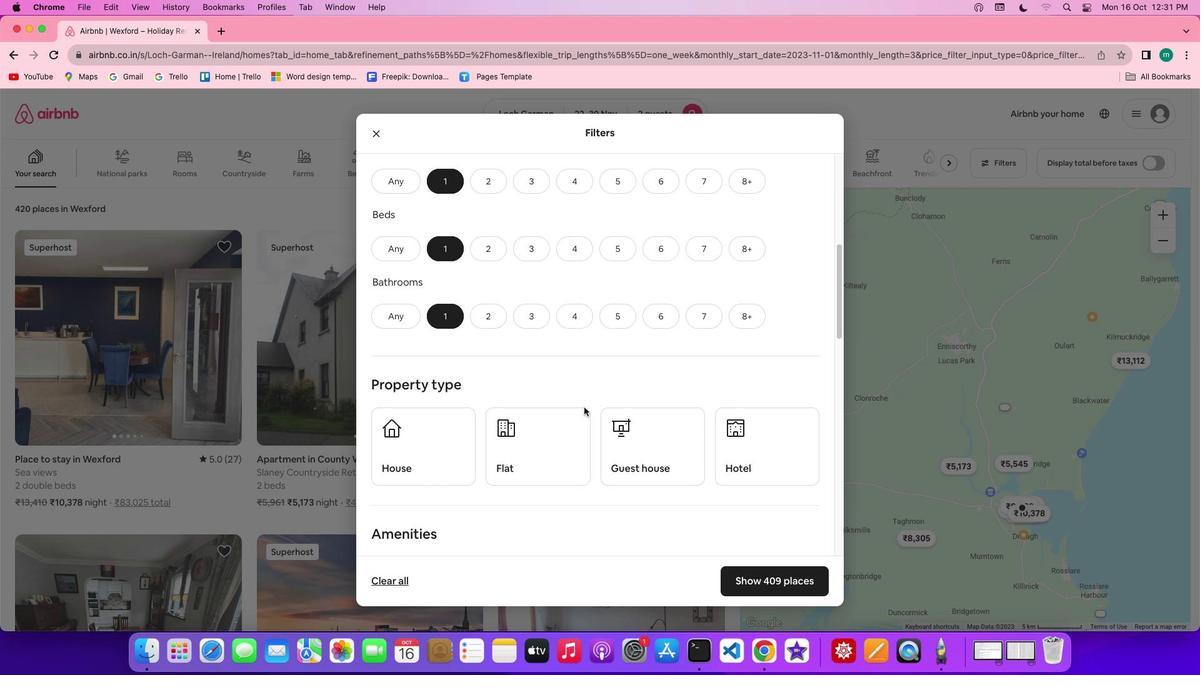 
Action: Mouse moved to (736, 397)
Screenshot: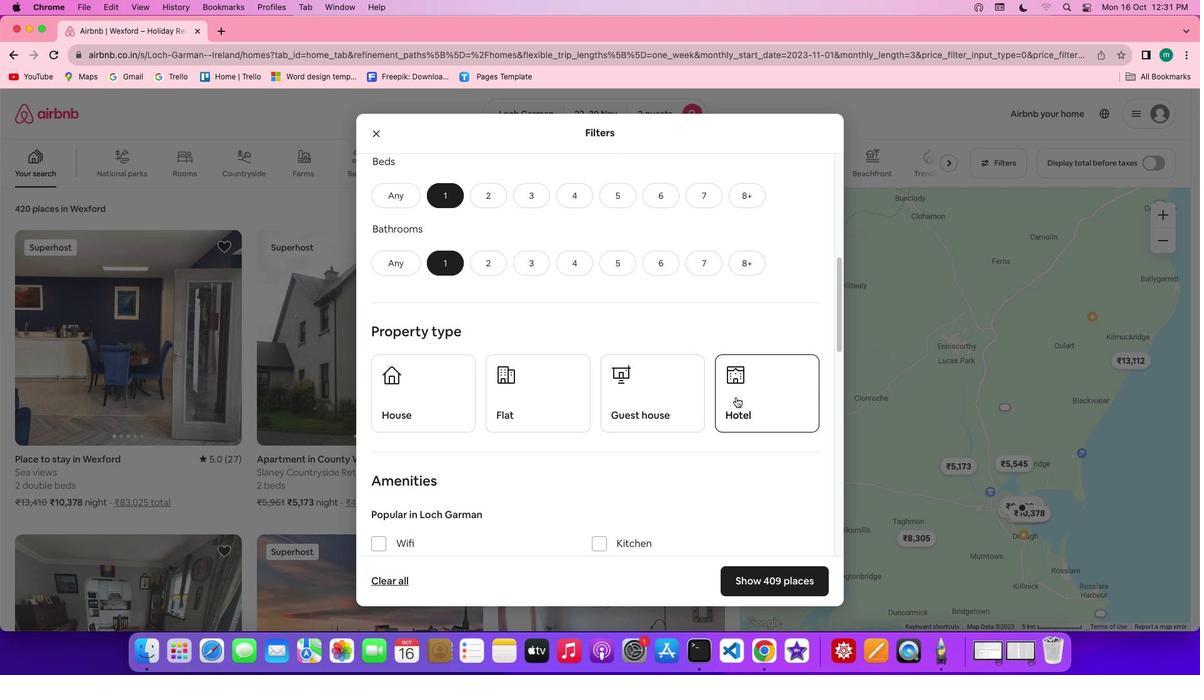 
Action: Mouse pressed left at (736, 397)
Screenshot: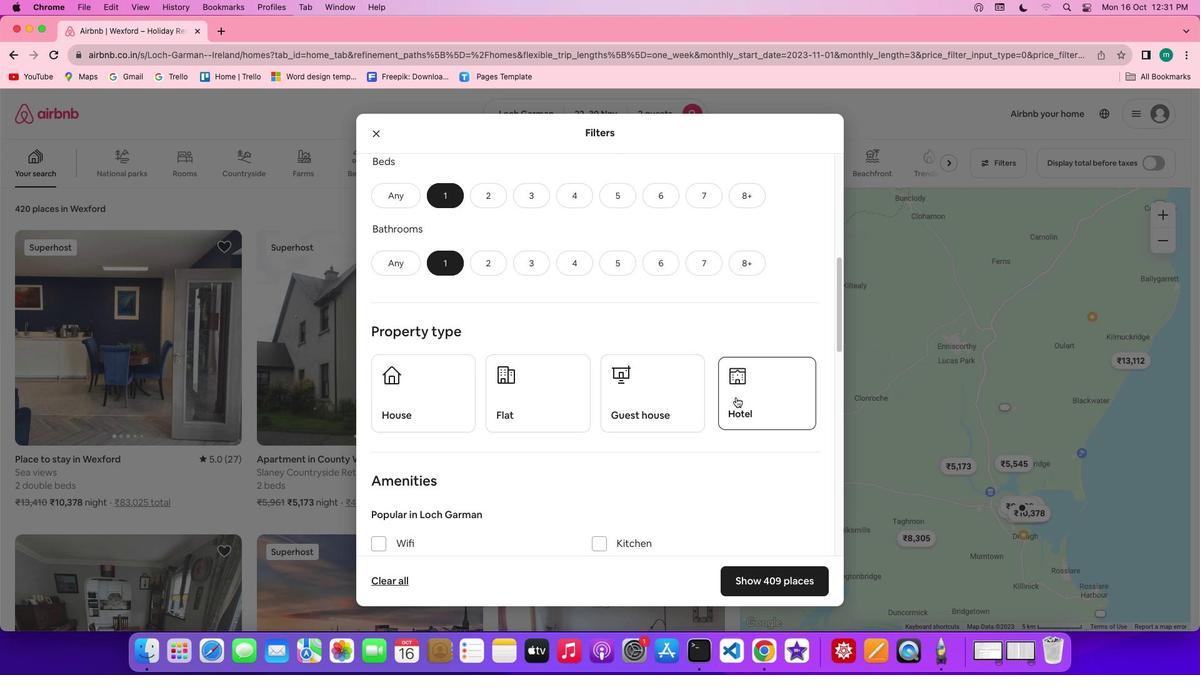 
Action: Mouse moved to (571, 404)
Screenshot: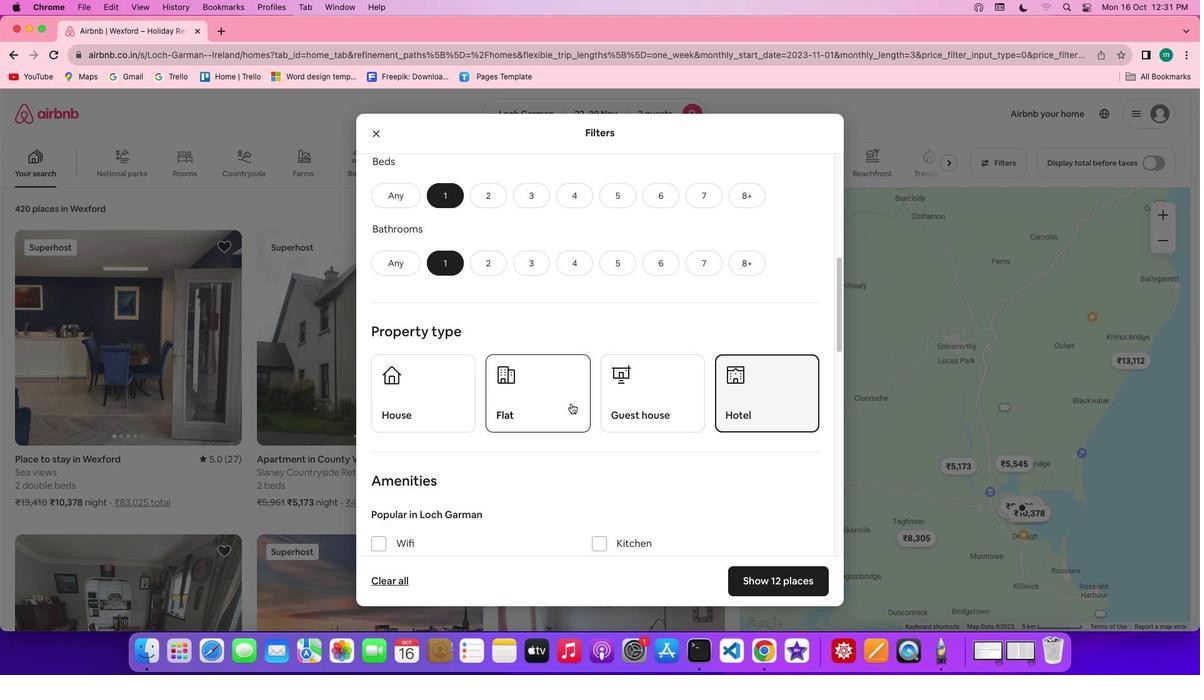 
Action: Mouse scrolled (571, 404) with delta (0, 0)
Screenshot: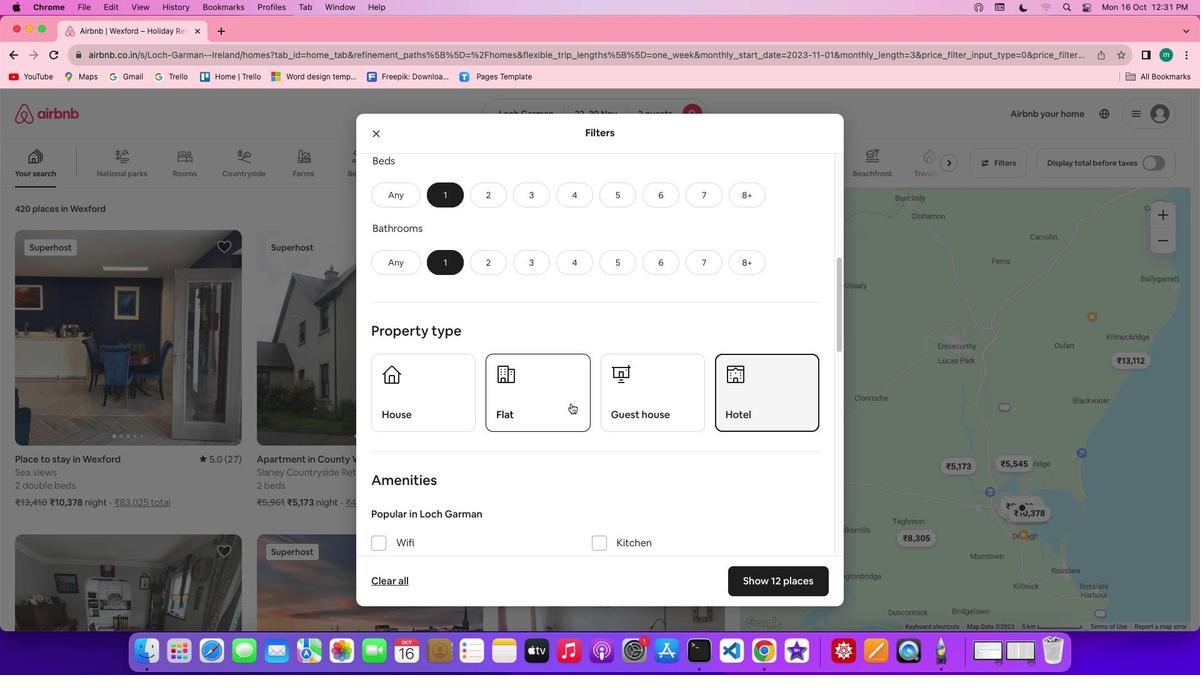 
Action: Mouse scrolled (571, 404) with delta (0, 0)
Screenshot: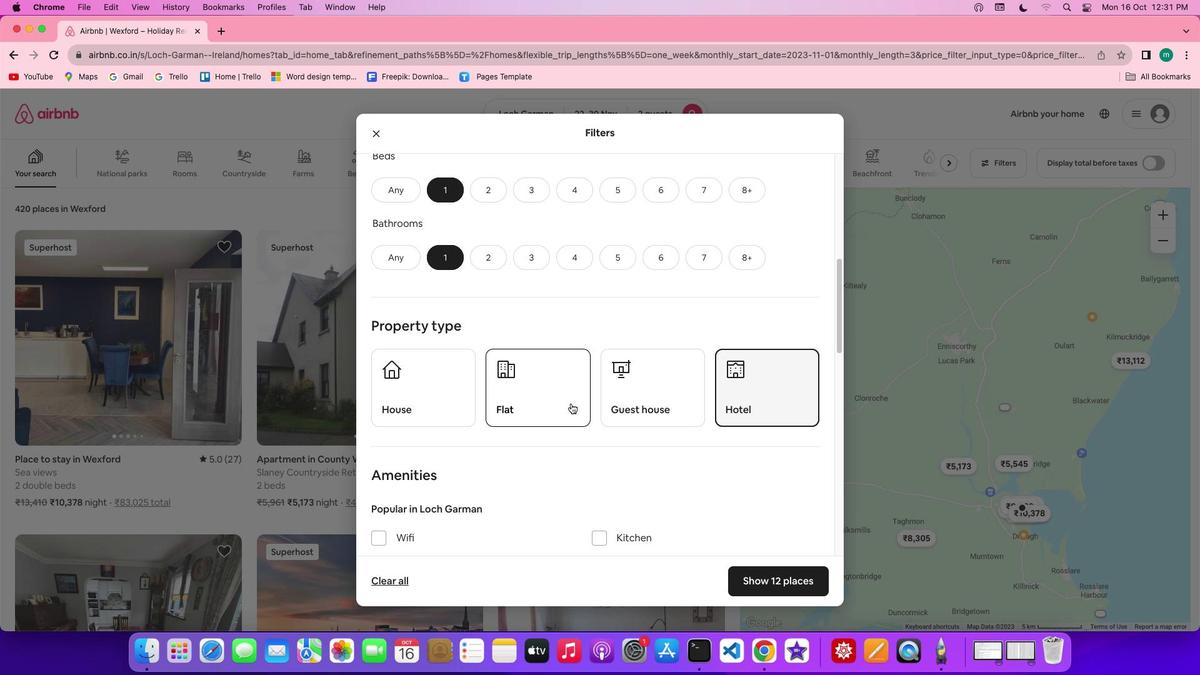 
Action: Mouse scrolled (571, 404) with delta (0, 0)
Screenshot: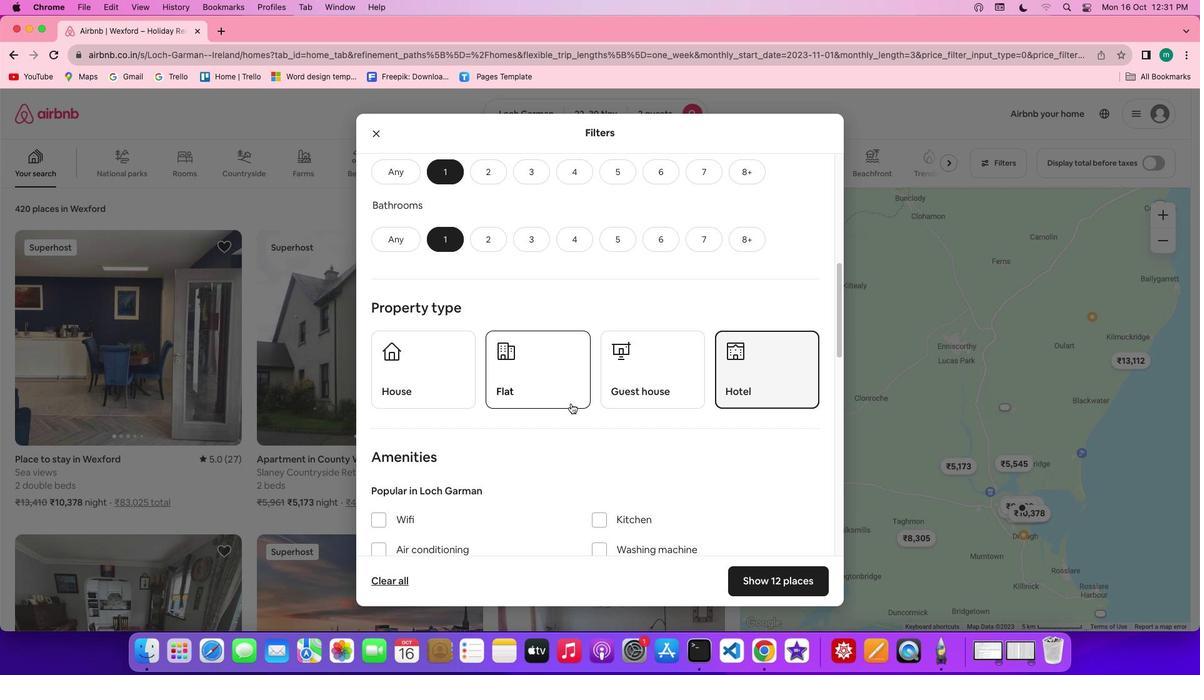 
Action: Mouse scrolled (571, 404) with delta (0, 0)
Screenshot: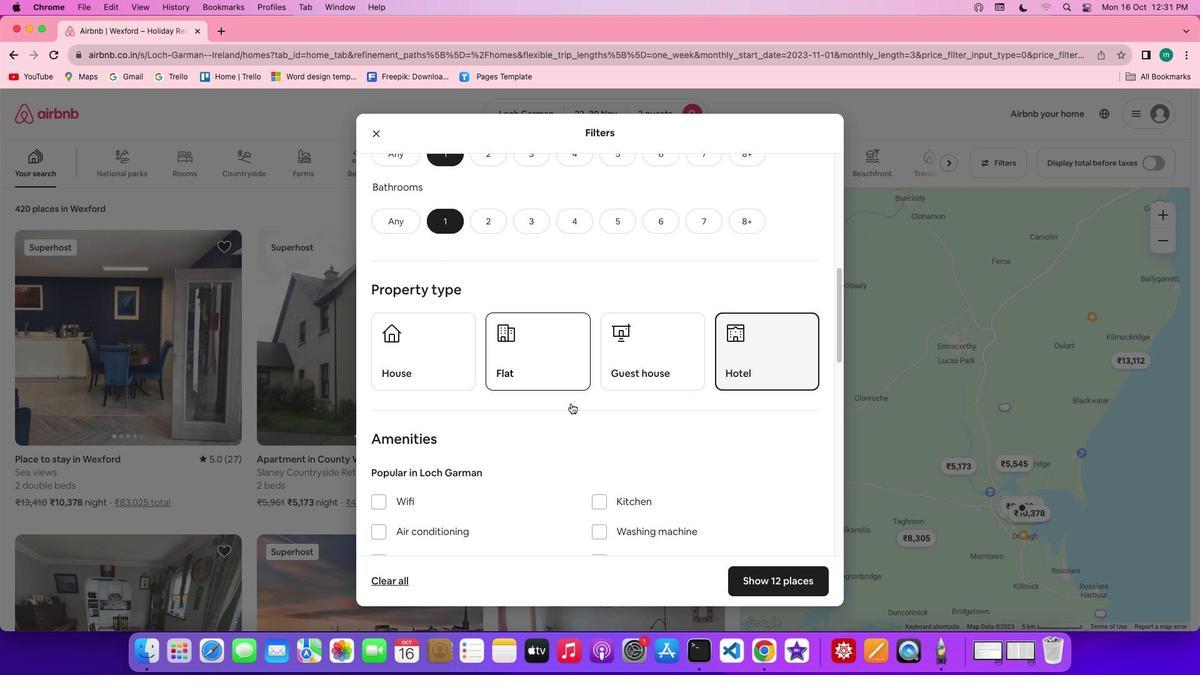 
Action: Mouse scrolled (571, 404) with delta (0, 0)
Screenshot: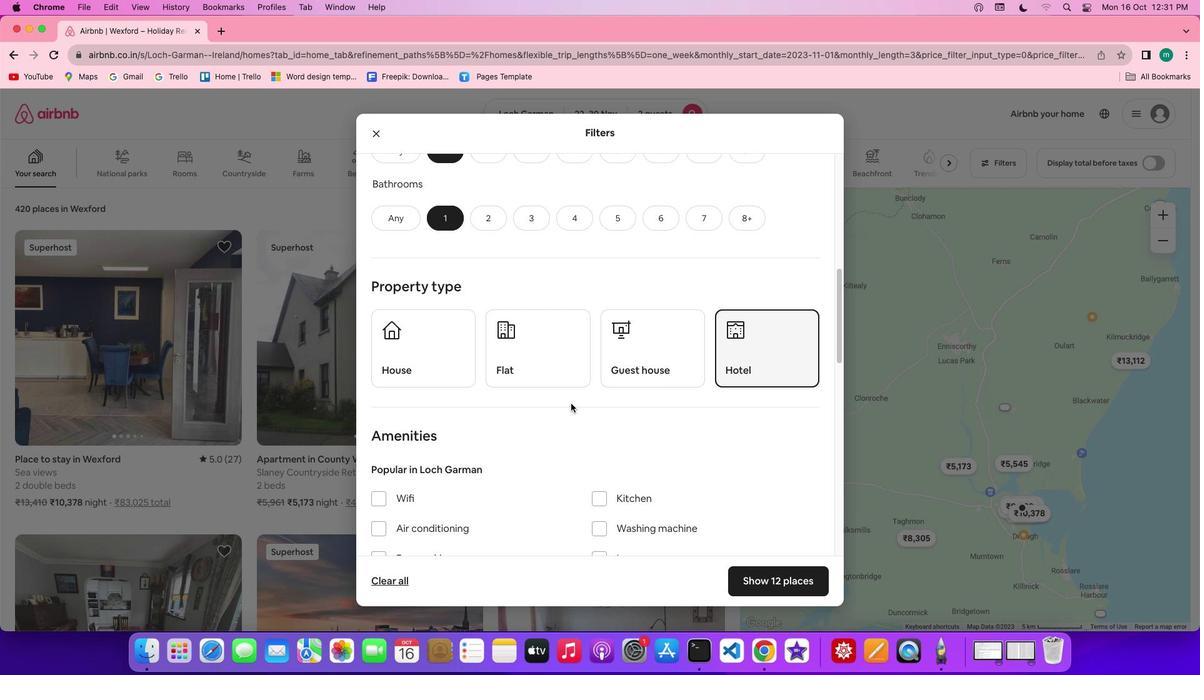 
Action: Mouse scrolled (571, 404) with delta (0, 0)
Screenshot: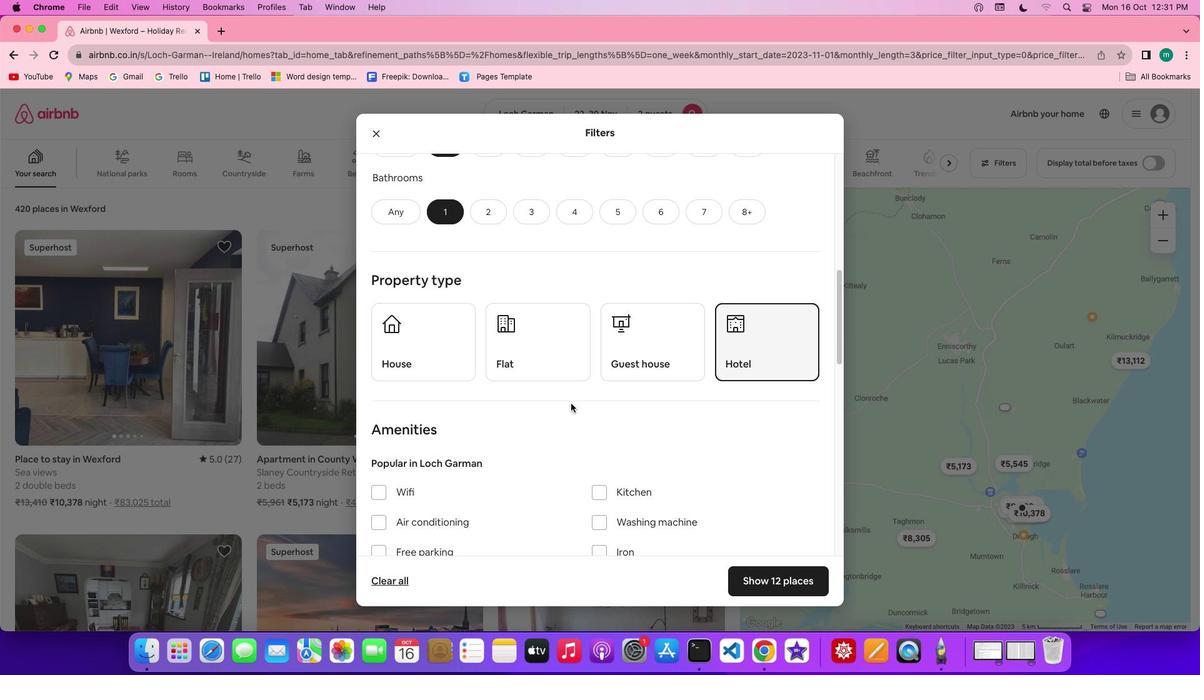 
Action: Mouse scrolled (571, 404) with delta (0, 0)
Screenshot: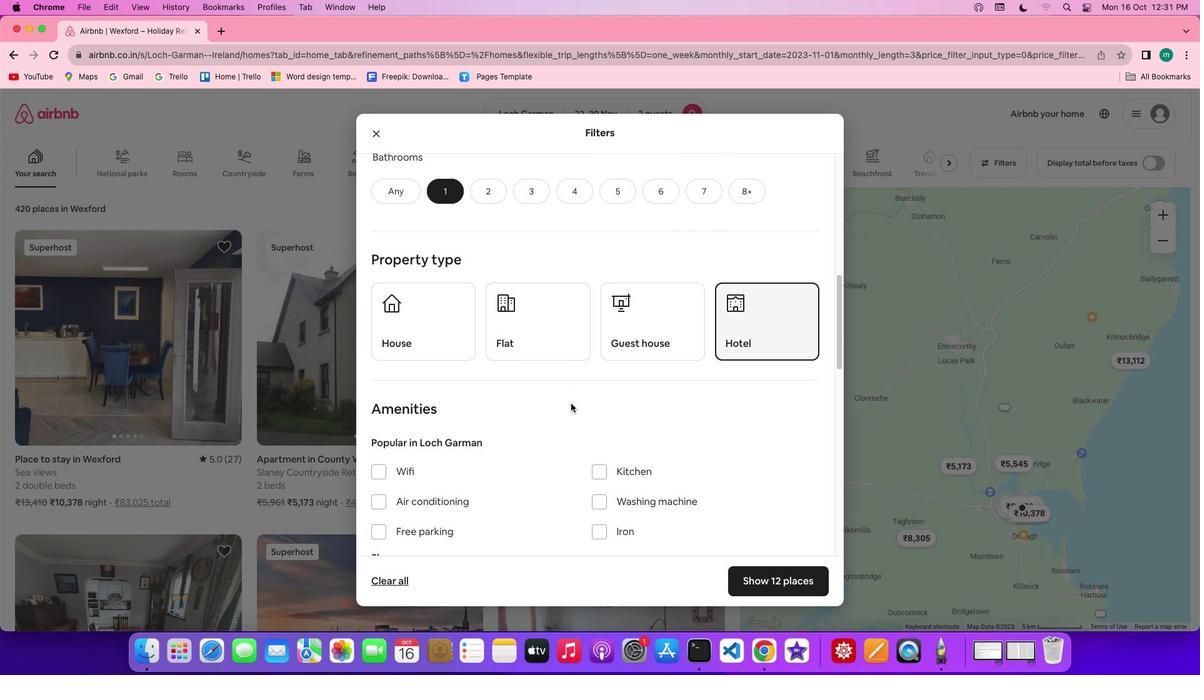 
Action: Mouse scrolled (571, 404) with delta (0, 0)
Screenshot: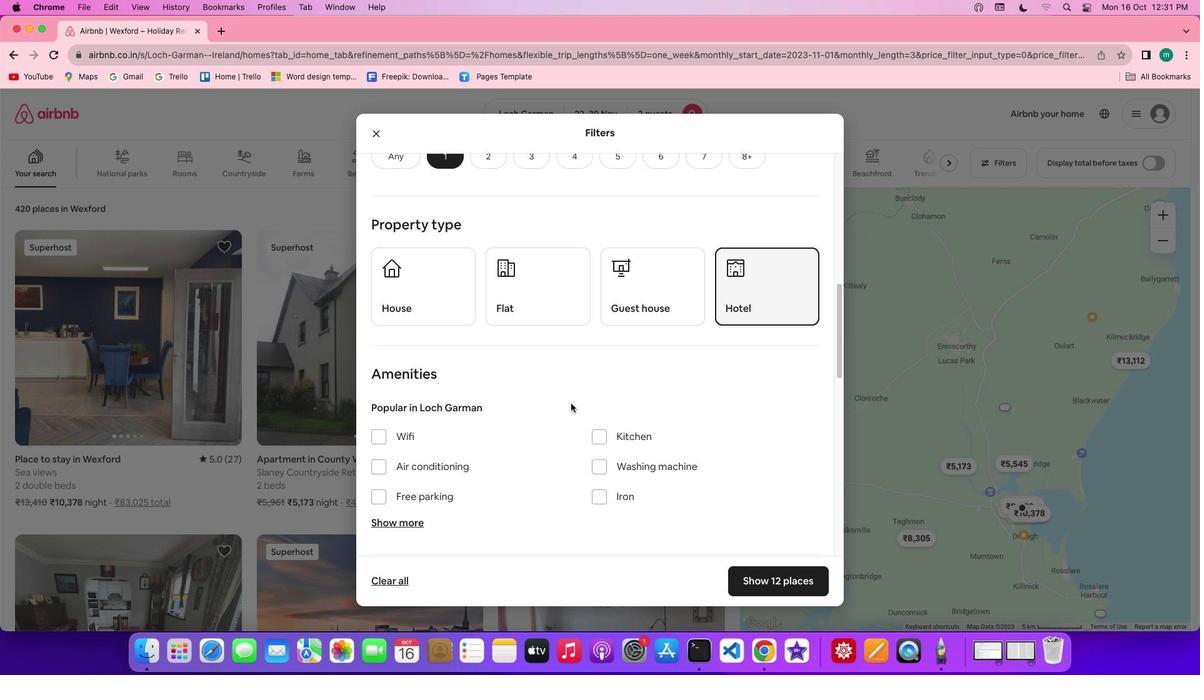 
Action: Mouse scrolled (571, 404) with delta (0, 0)
Screenshot: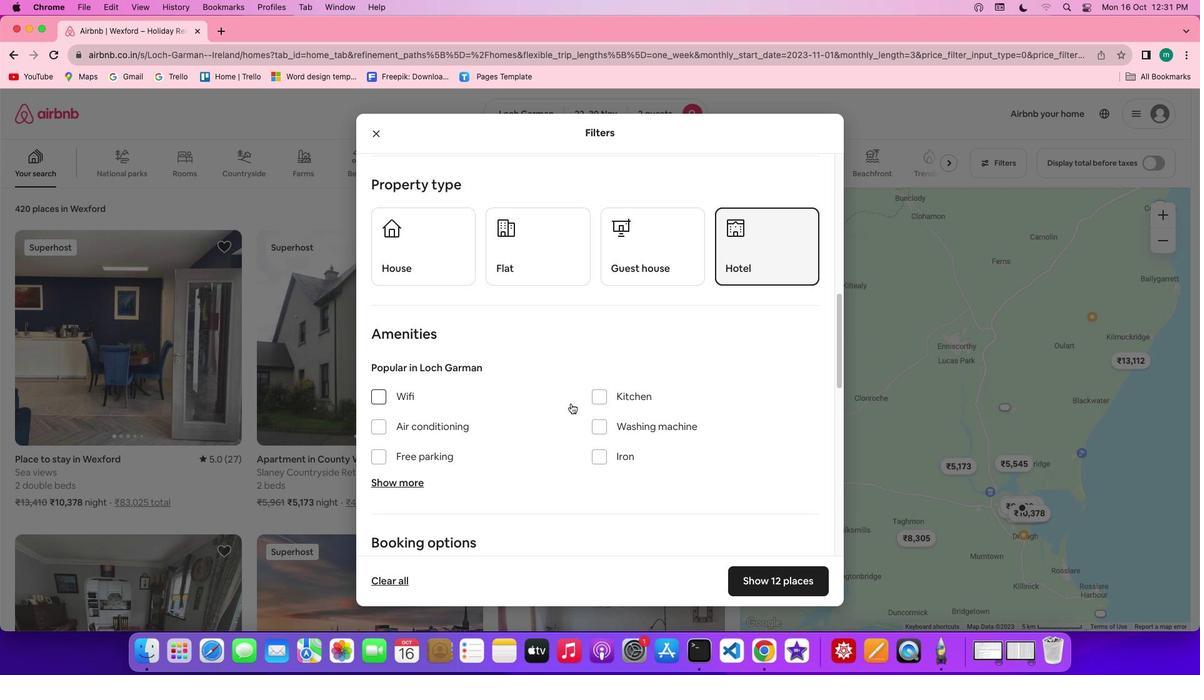 
Action: Mouse scrolled (571, 404) with delta (0, 0)
Screenshot: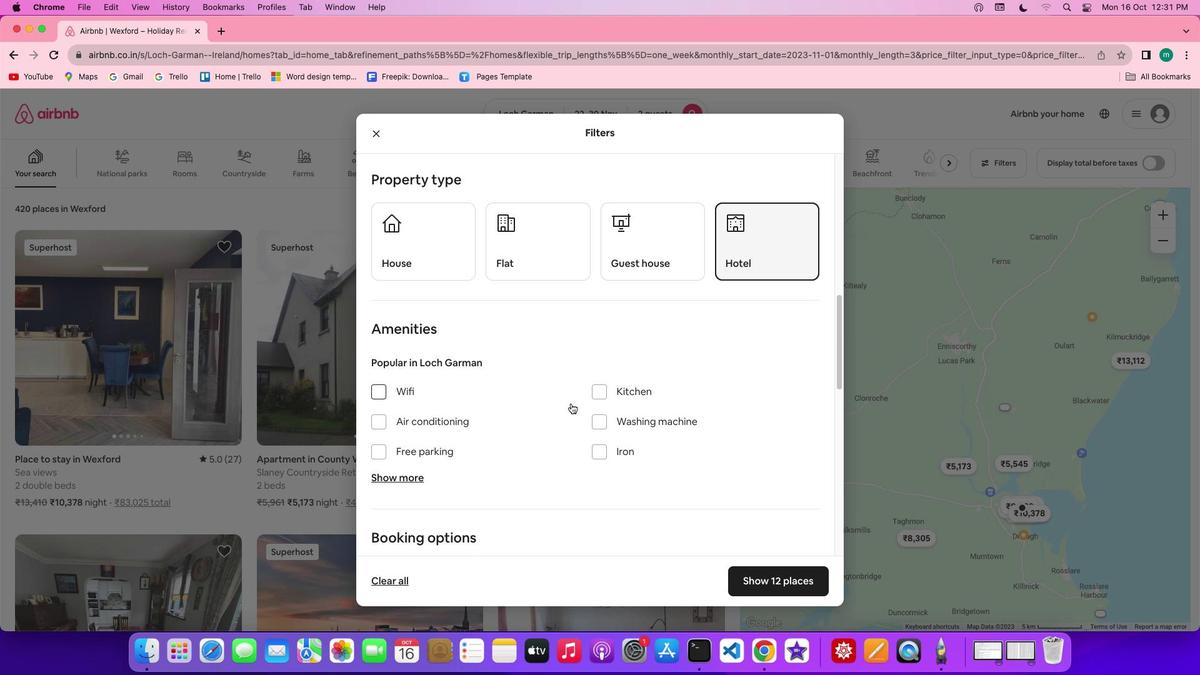 
Action: Mouse scrolled (571, 404) with delta (0, 0)
Screenshot: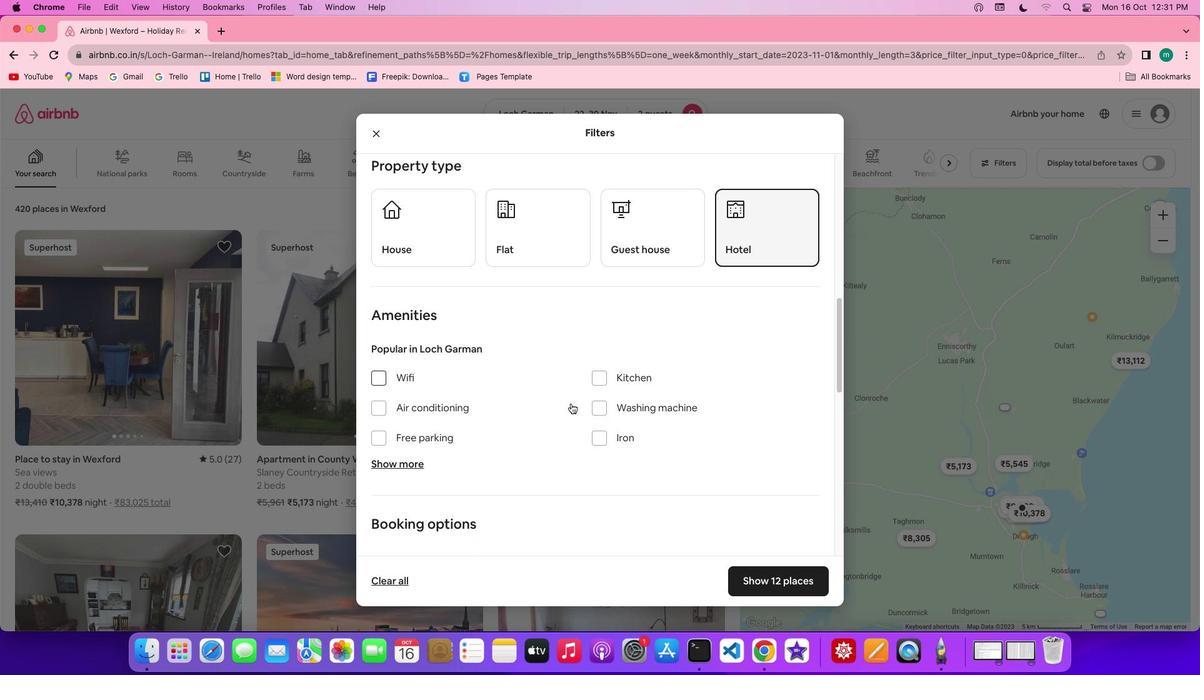
Action: Mouse scrolled (571, 404) with delta (0, 0)
Screenshot: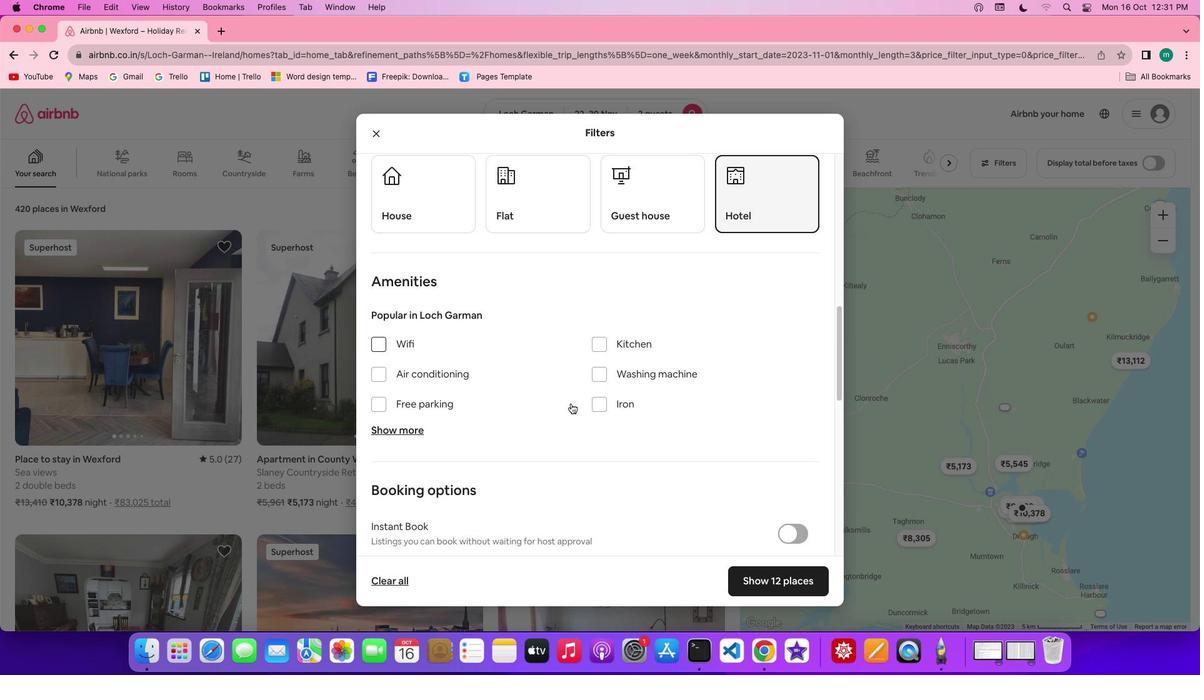
Action: Mouse scrolled (571, 404) with delta (0, 0)
Screenshot: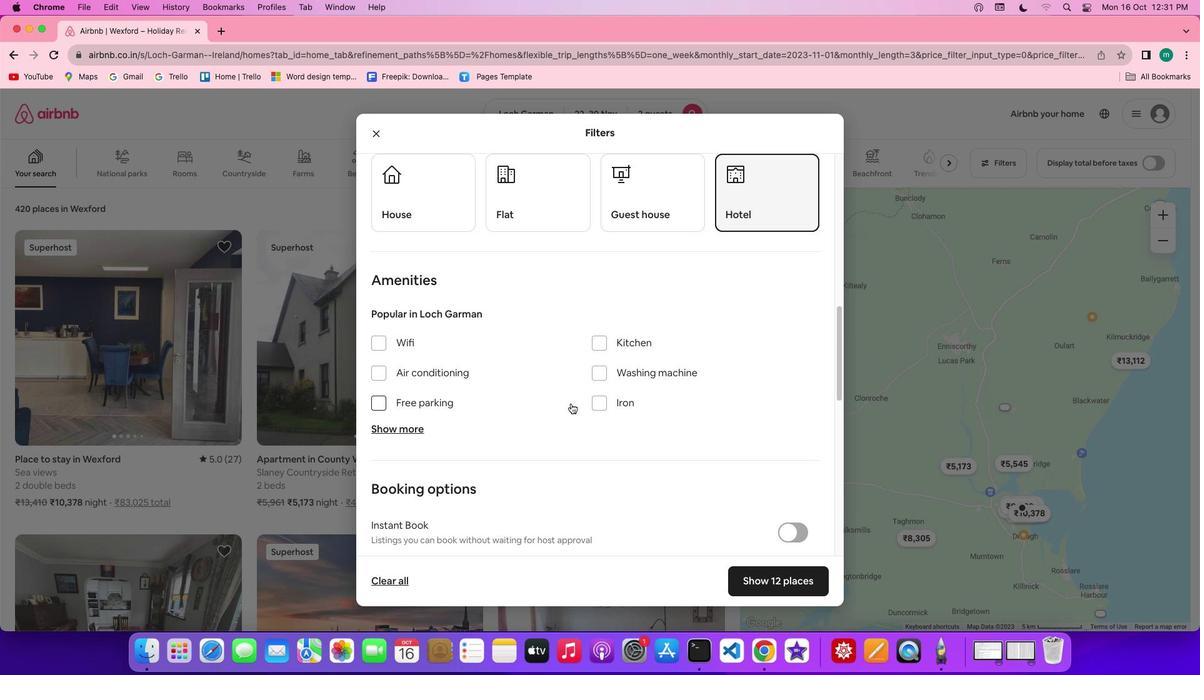 
Action: Mouse scrolled (571, 404) with delta (0, 0)
Screenshot: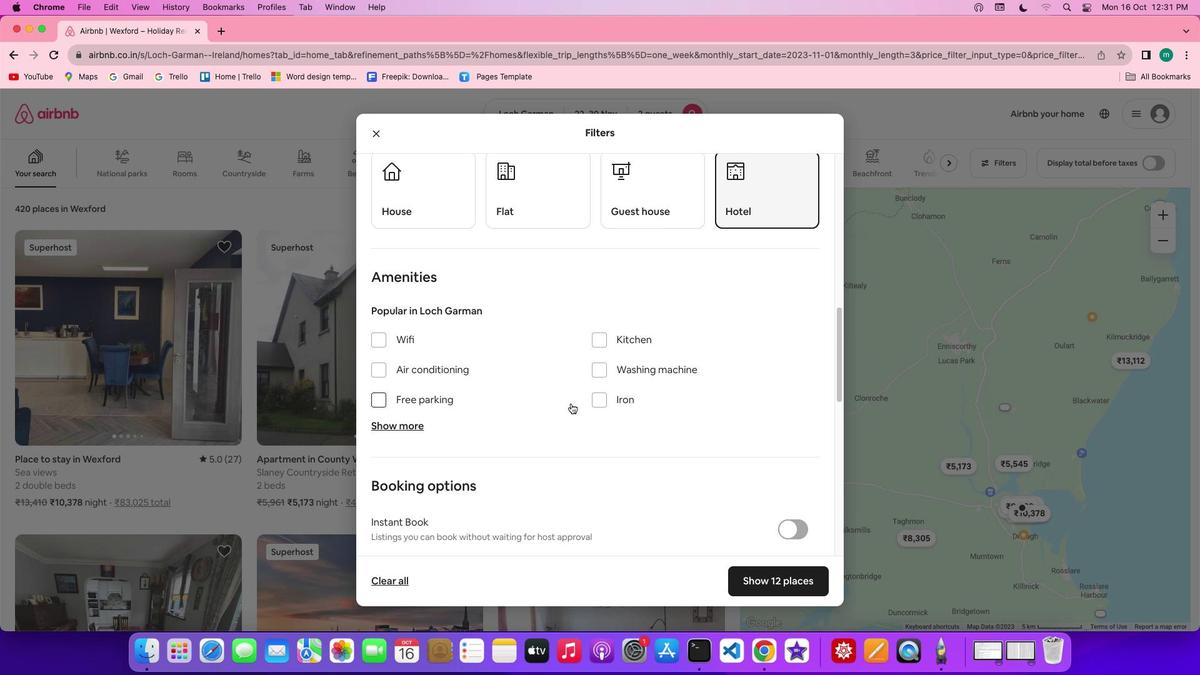 
Action: Mouse scrolled (571, 404) with delta (0, 0)
Screenshot: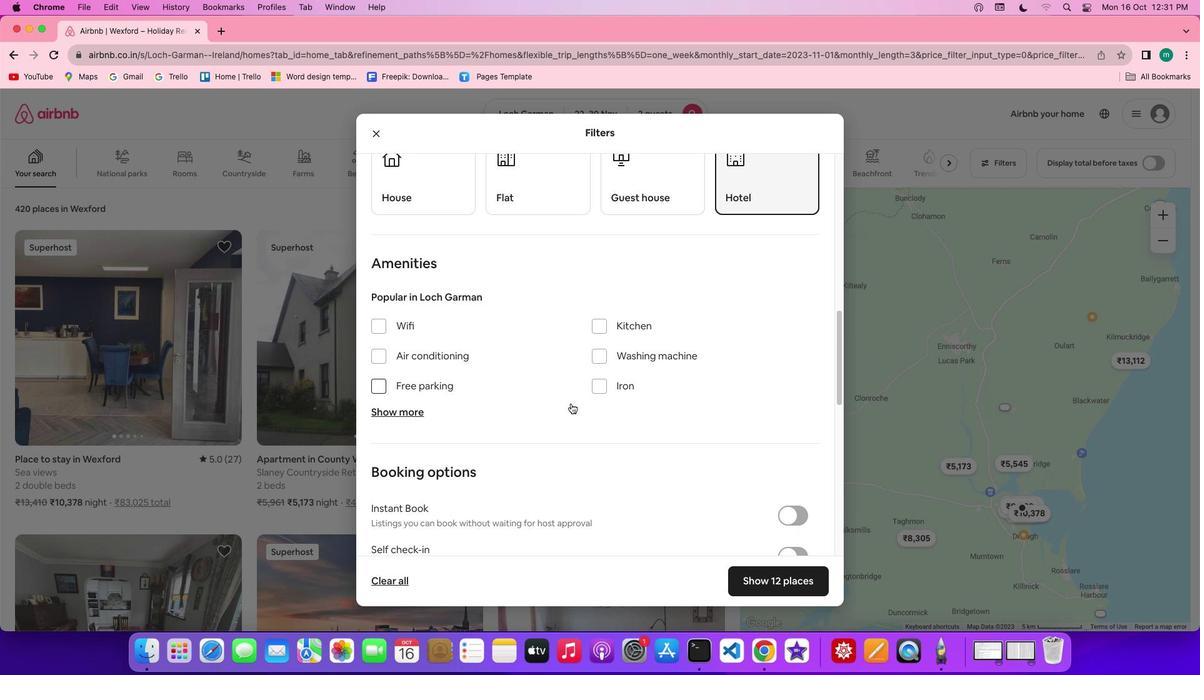 
Action: Mouse scrolled (571, 404) with delta (0, 0)
Screenshot: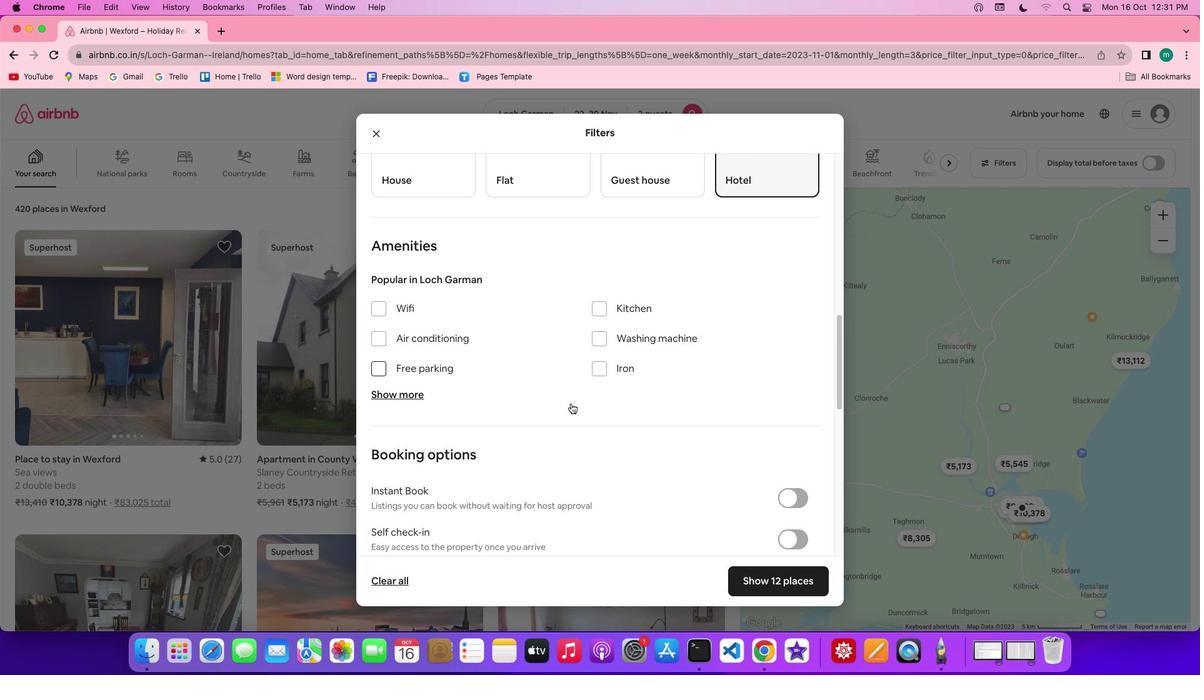 
Action: Mouse scrolled (571, 404) with delta (0, 0)
Screenshot: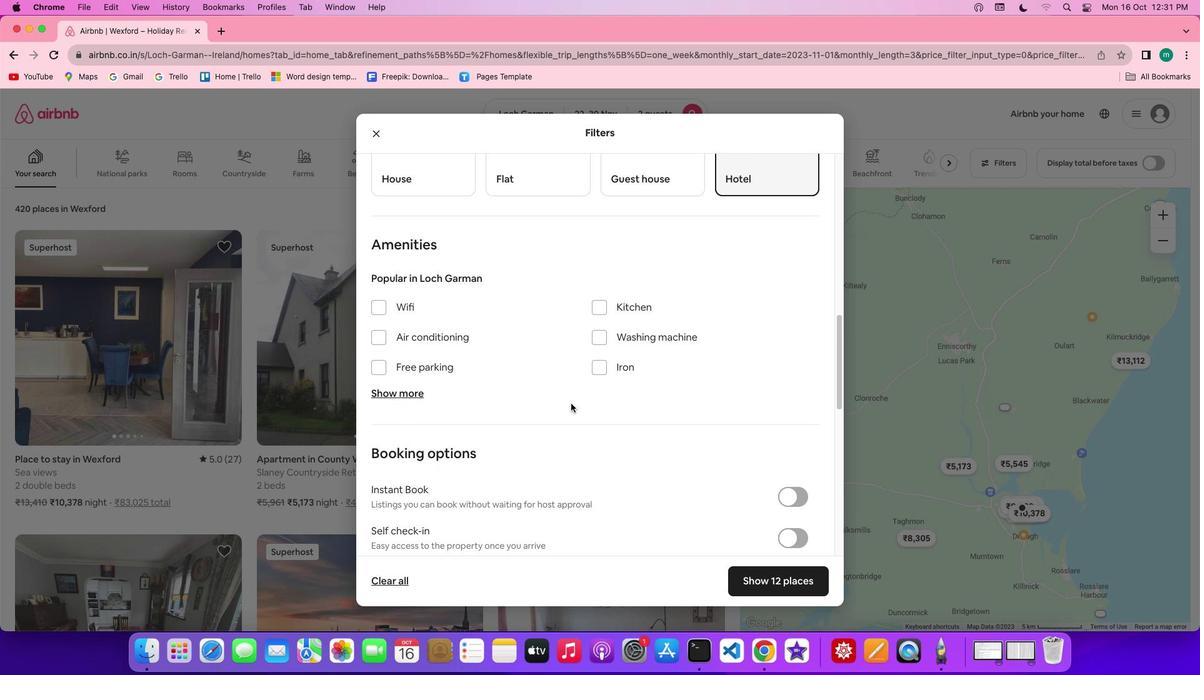 
Action: Mouse scrolled (571, 404) with delta (0, 0)
Screenshot: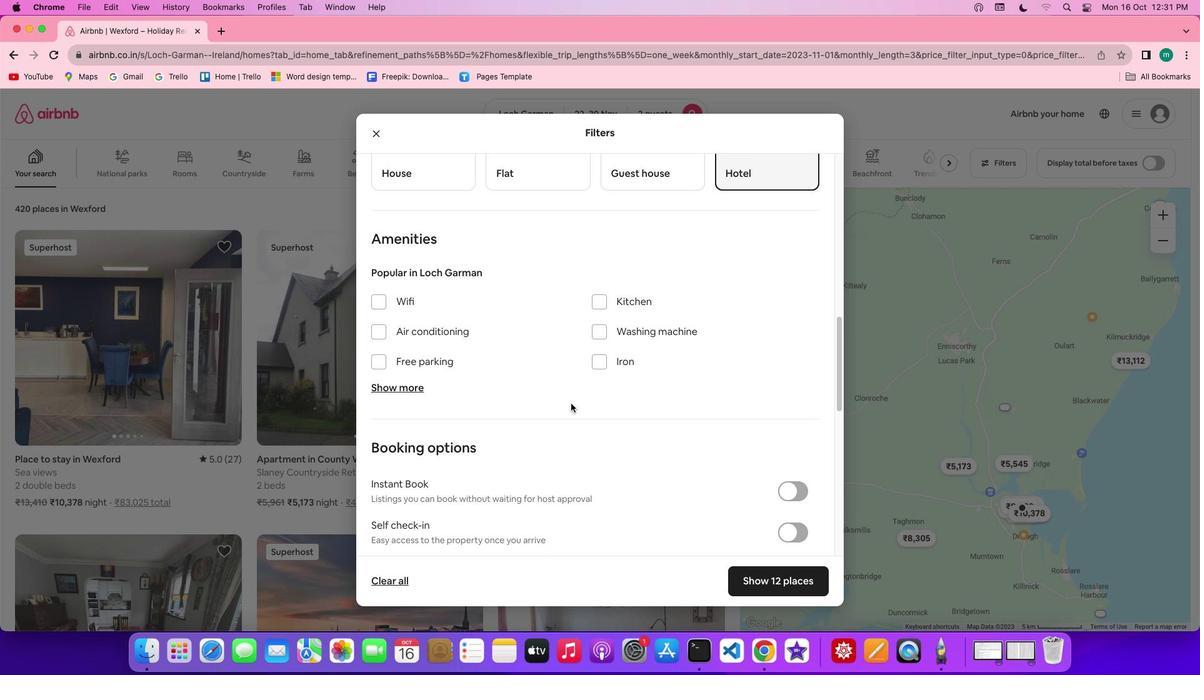 
Action: Mouse scrolled (571, 404) with delta (0, 0)
Screenshot: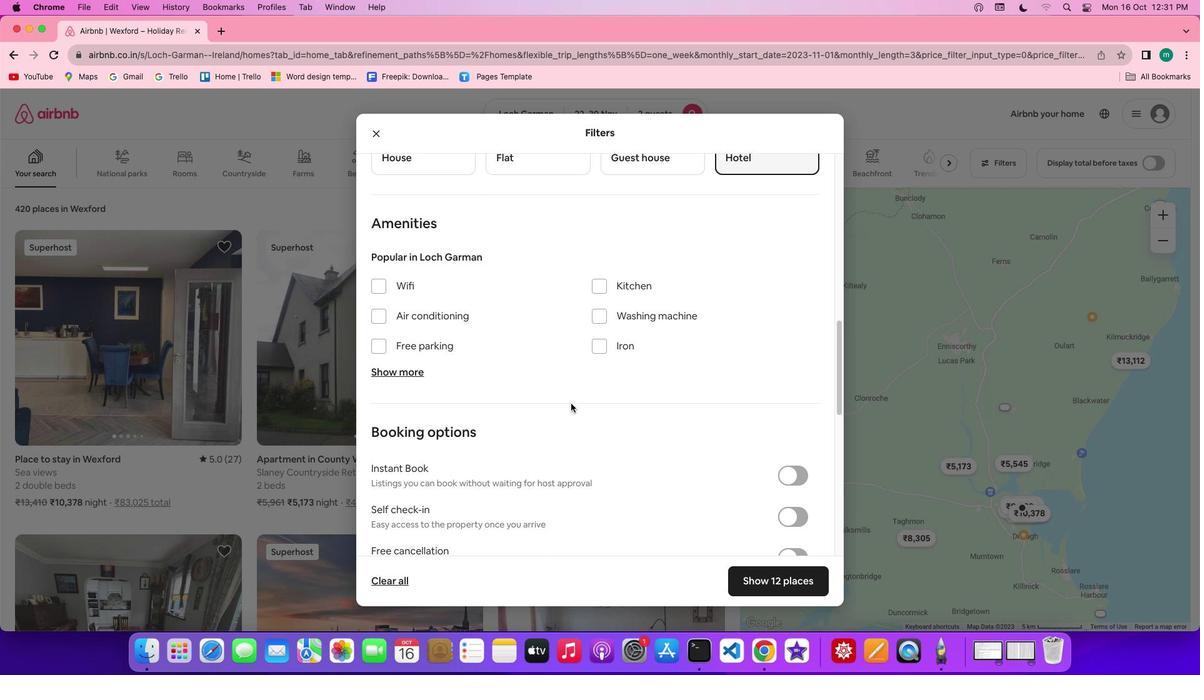 
Action: Mouse moved to (619, 407)
Screenshot: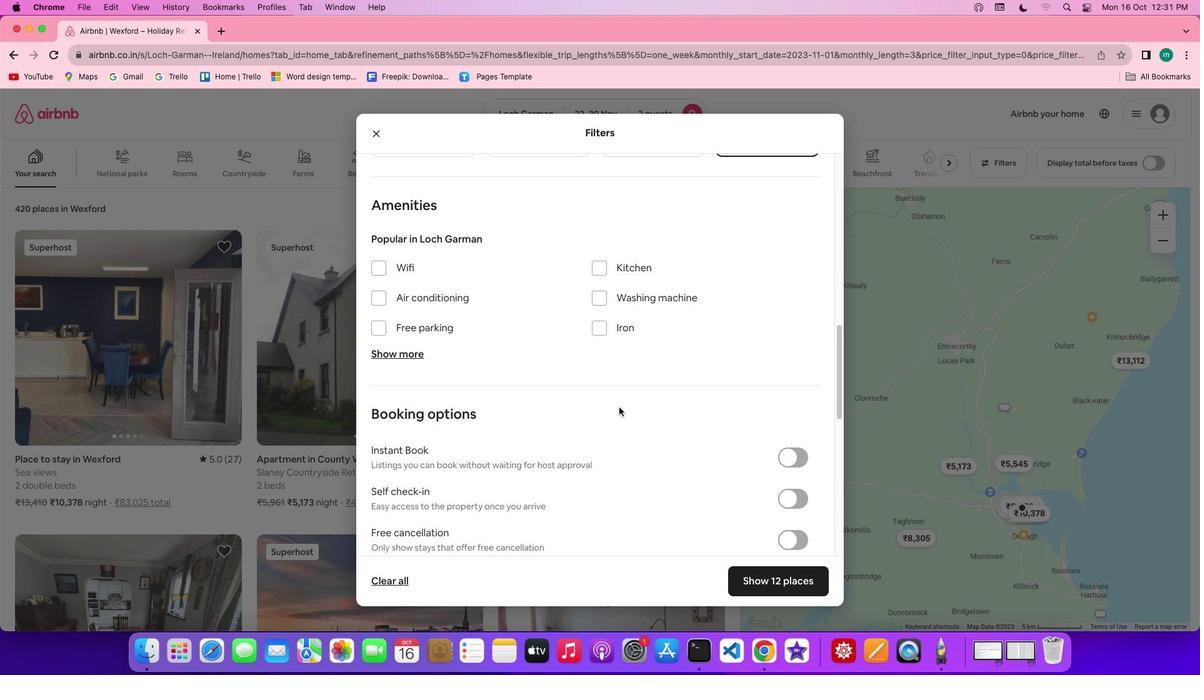 
Action: Mouse scrolled (619, 407) with delta (0, 0)
Screenshot: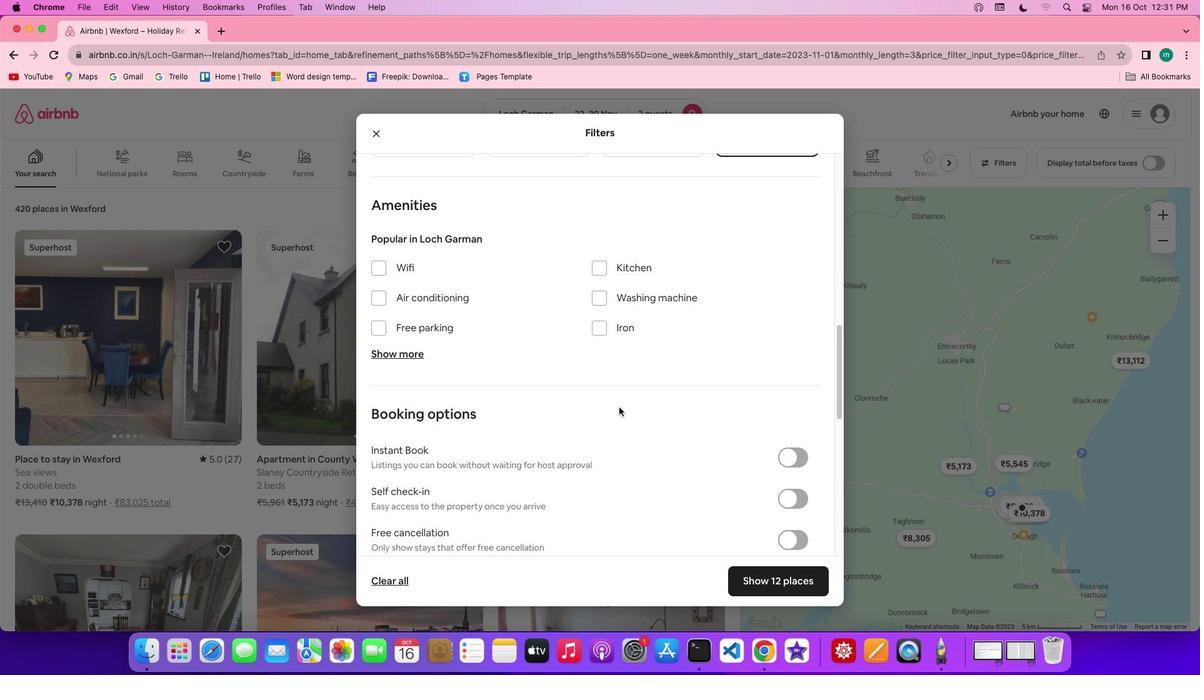 
Action: Mouse scrolled (619, 407) with delta (0, 0)
Screenshot: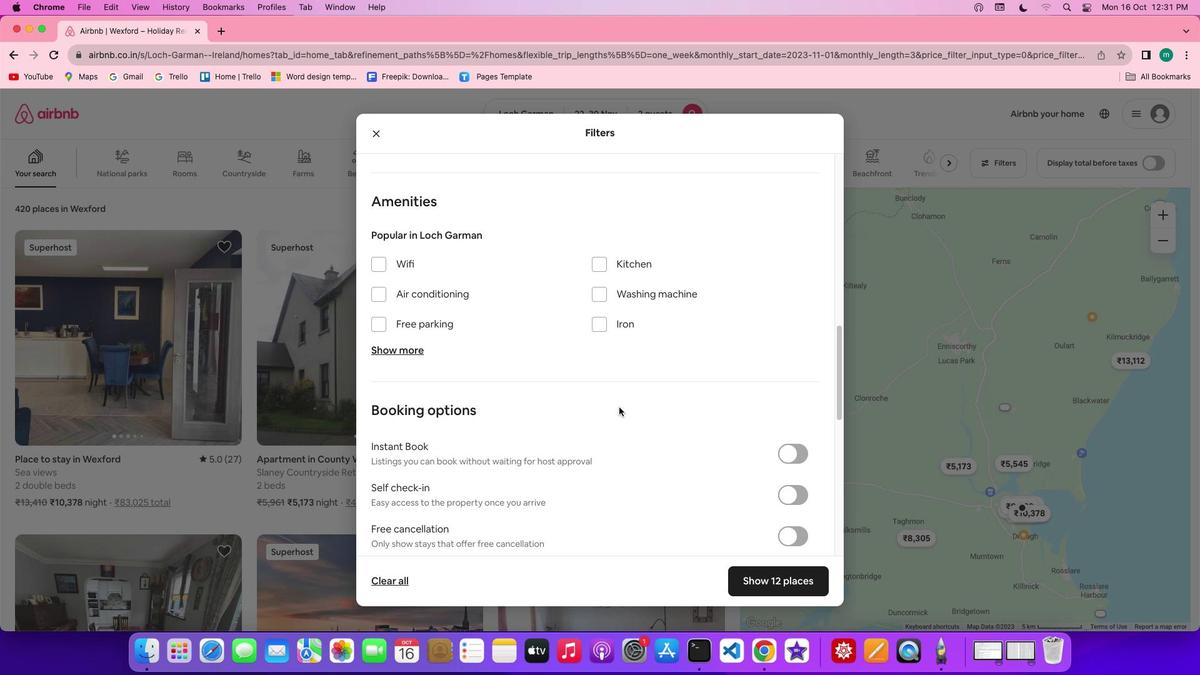 
Action: Mouse scrolled (619, 407) with delta (0, -1)
Screenshot: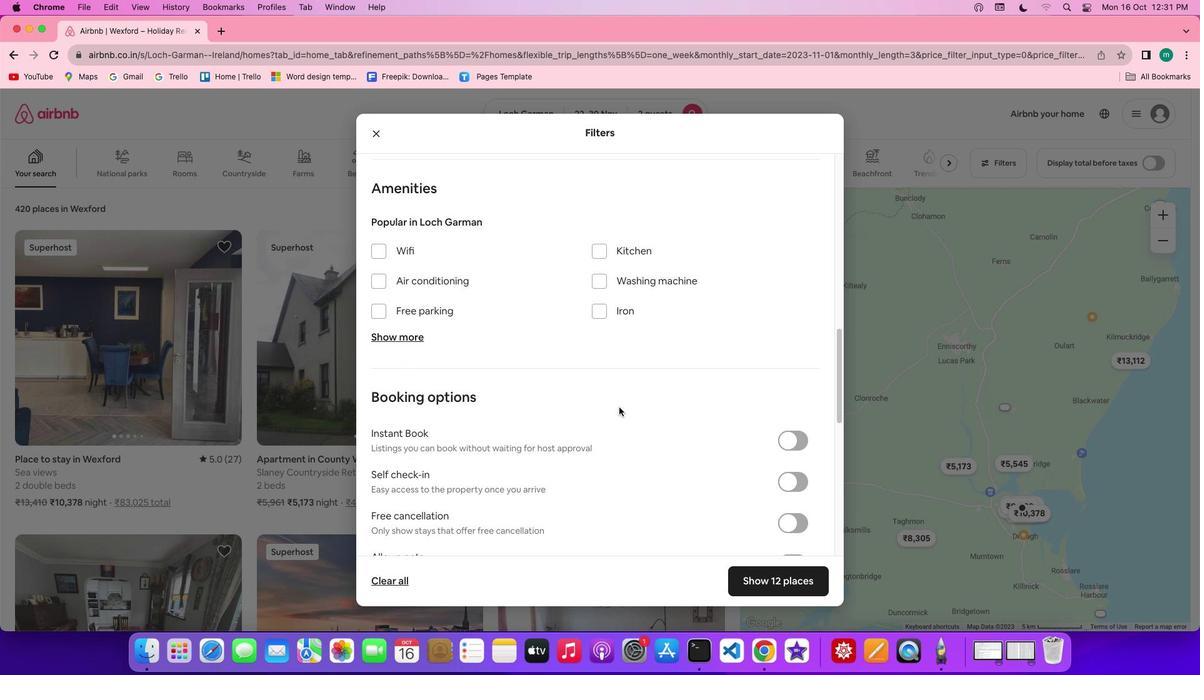 
Action: Mouse scrolled (619, 407) with delta (0, 0)
Screenshot: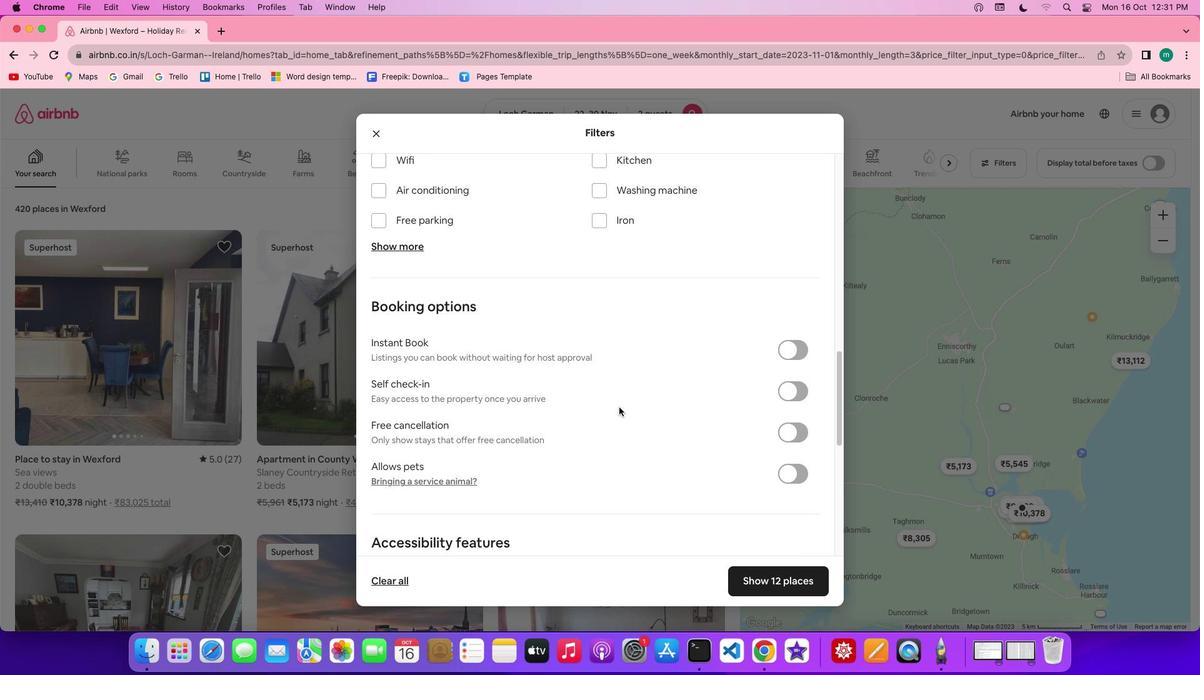 
Action: Mouse moved to (797, 390)
Screenshot: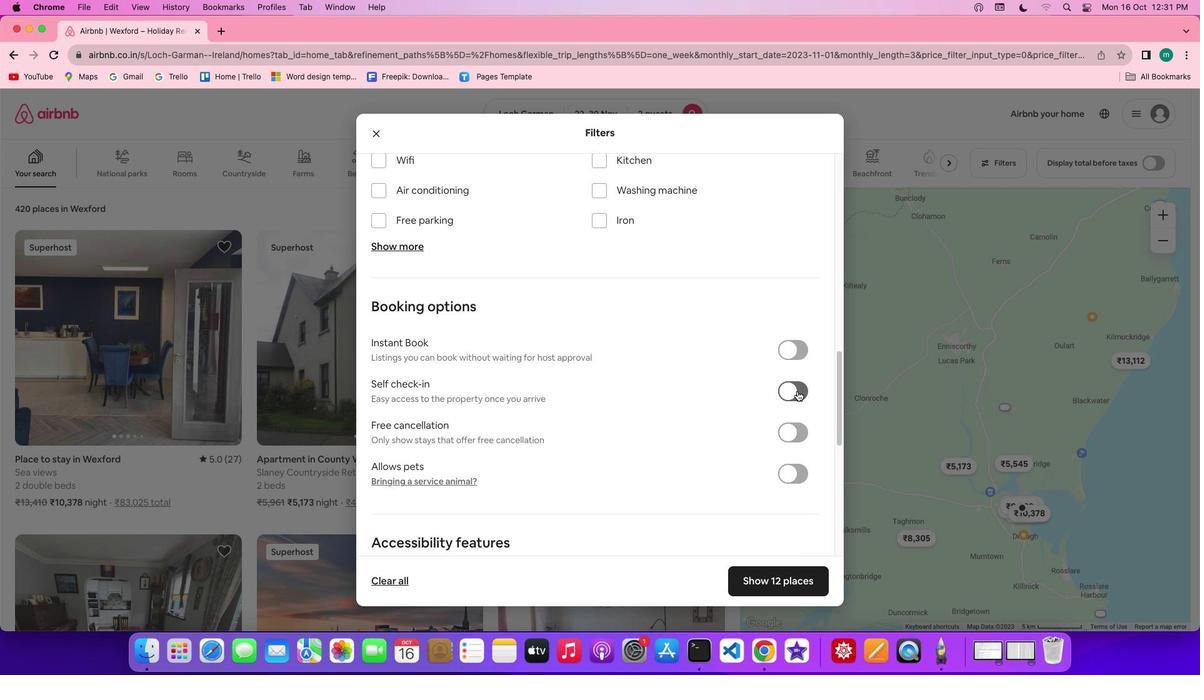 
Action: Mouse pressed left at (797, 390)
Screenshot: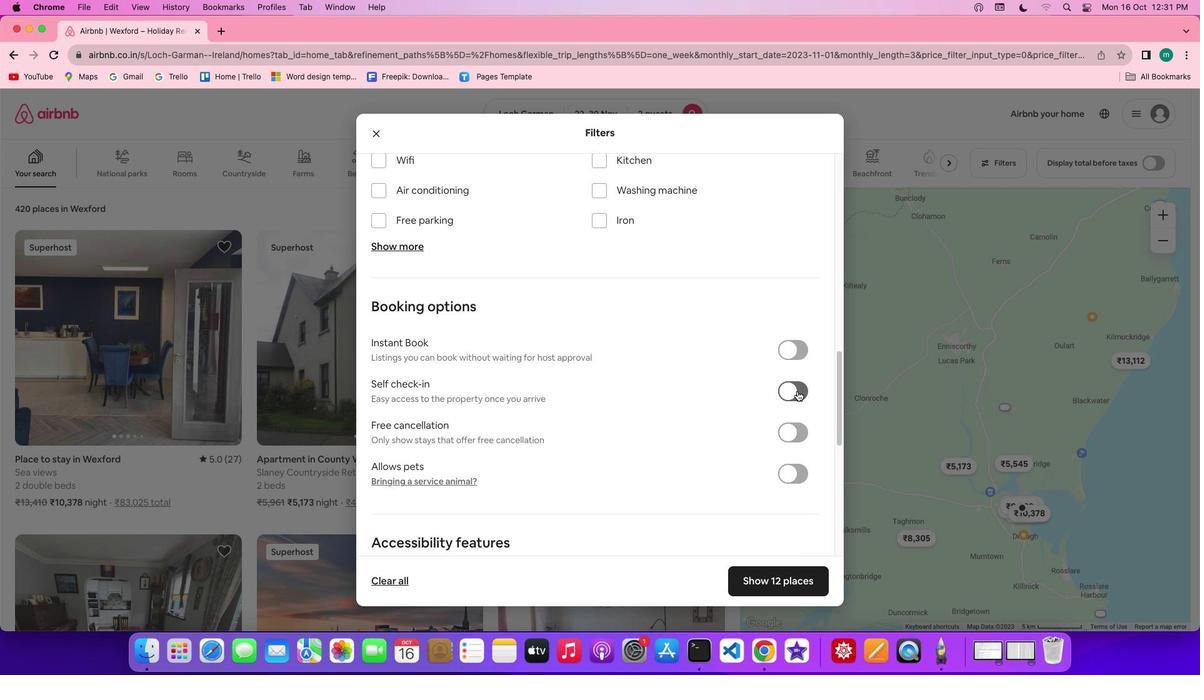 
Action: Mouse moved to (794, 587)
Screenshot: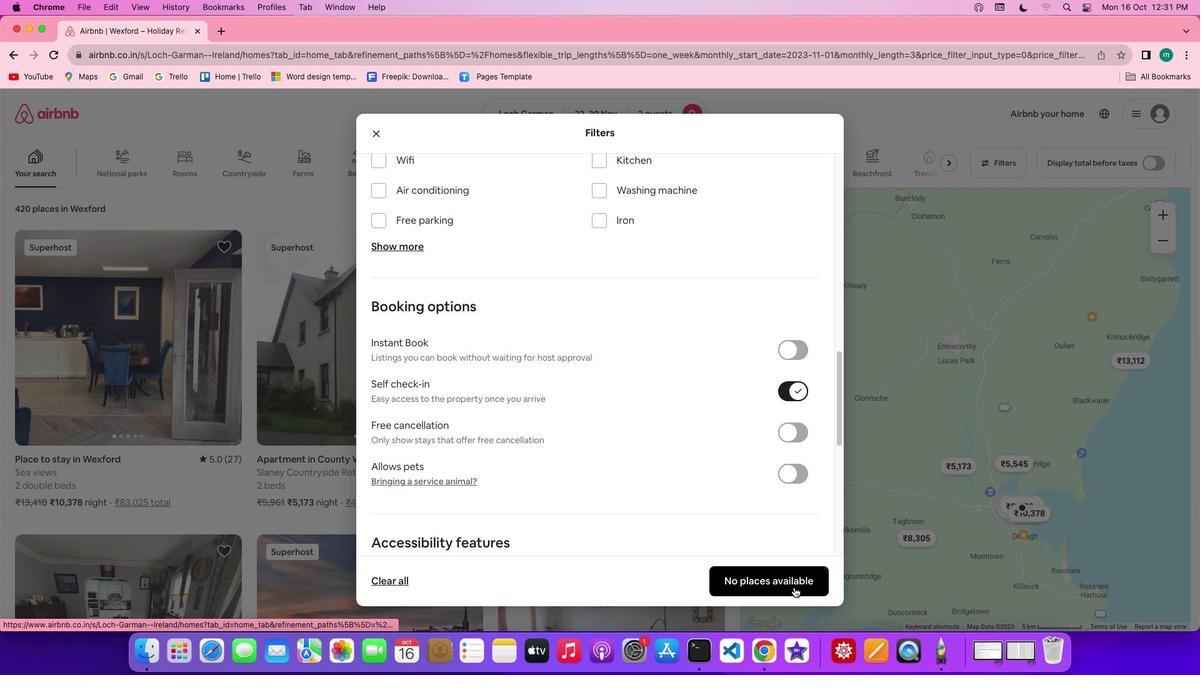 
Action: Mouse pressed left at (794, 587)
Screenshot: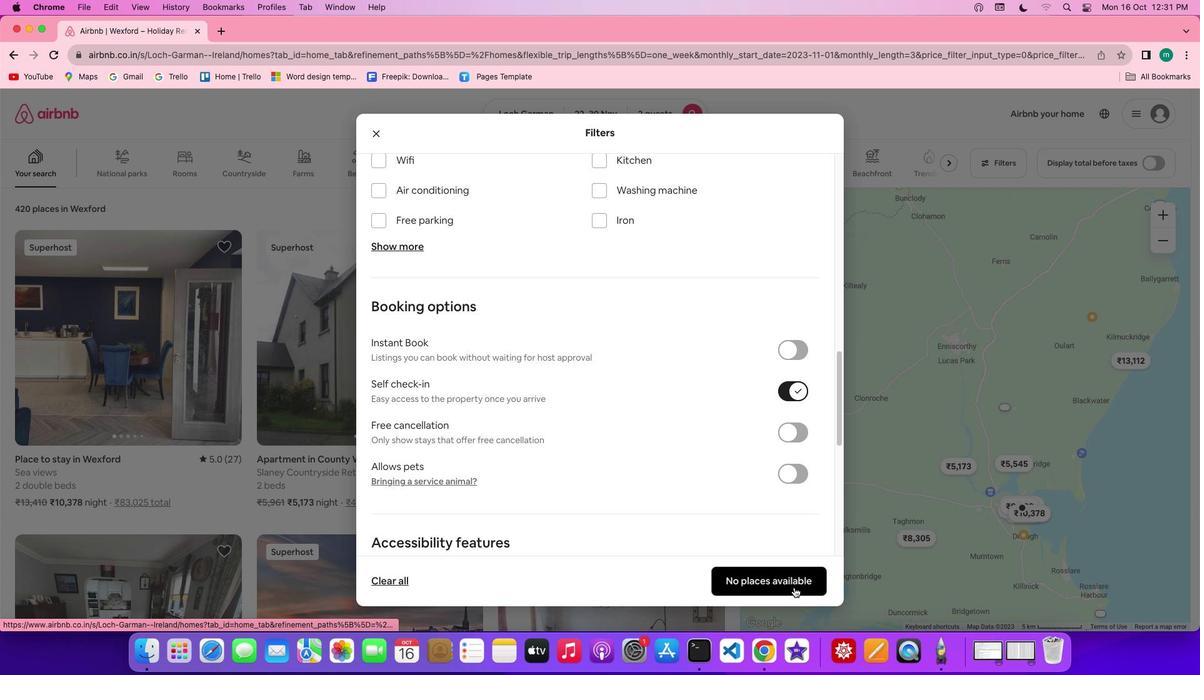 
Action: Mouse moved to (537, 463)
Screenshot: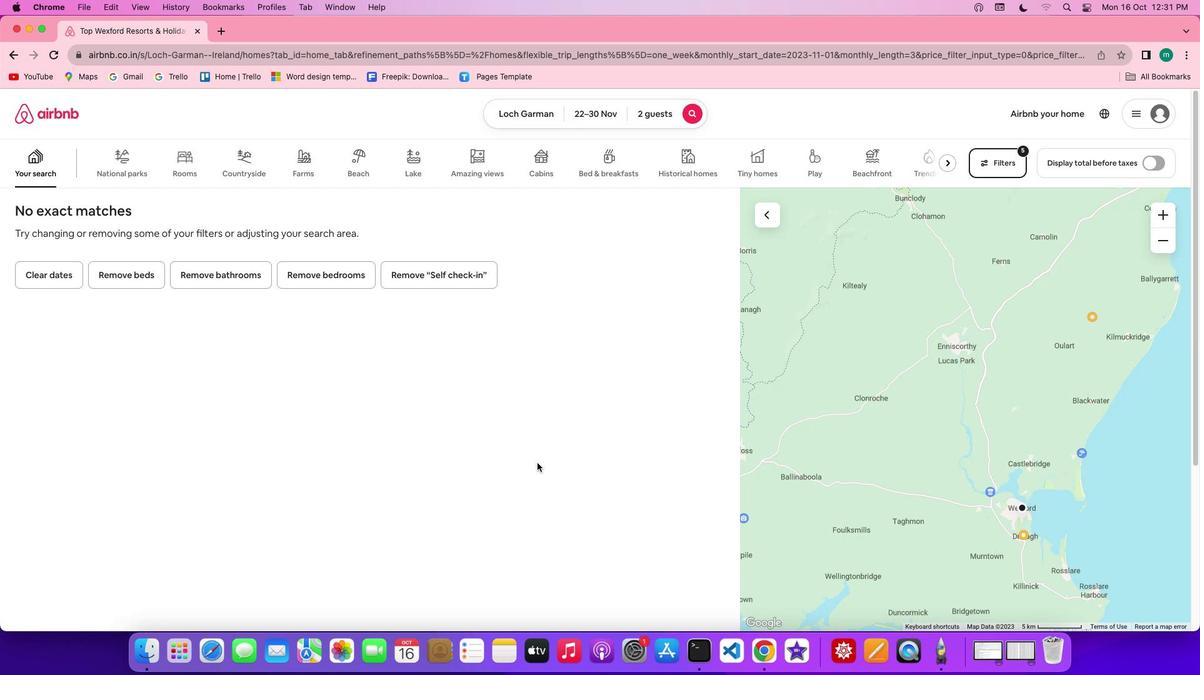 
